 Task: Explore Marketplace tools for Continuous Integration, code quality, Project Management, Api Management.
Action: Mouse moved to (12, 38)
Screenshot: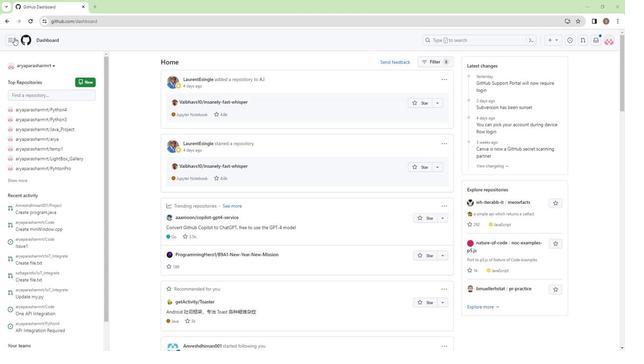 
Action: Mouse pressed left at (12, 38)
Screenshot: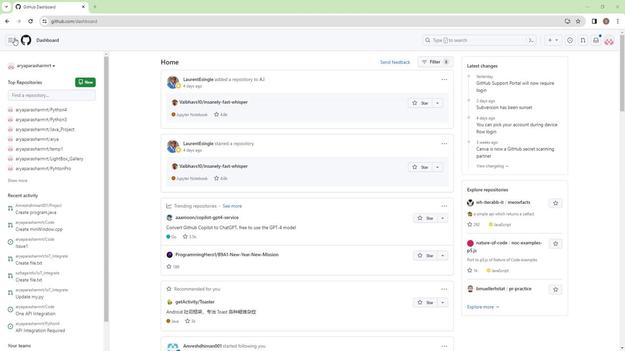 
Action: Mouse moved to (43, 137)
Screenshot: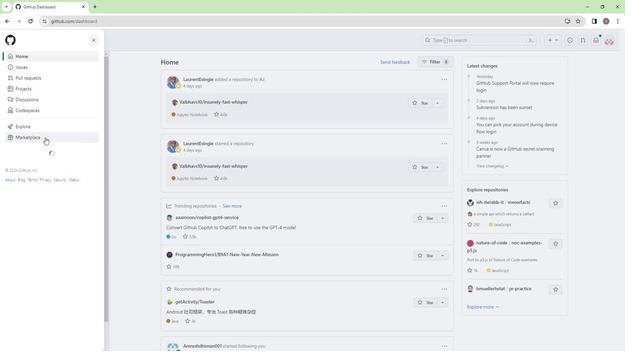 
Action: Mouse pressed left at (43, 137)
Screenshot: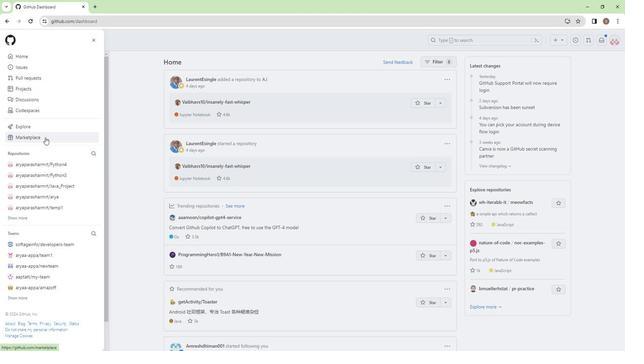 
Action: Mouse moved to (179, 187)
Screenshot: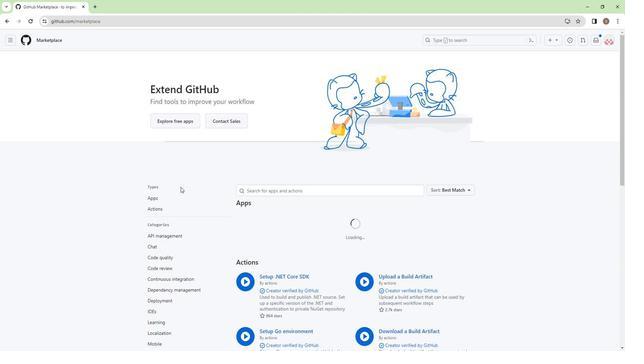 
Action: Mouse scrolled (179, 187) with delta (0, 0)
Screenshot: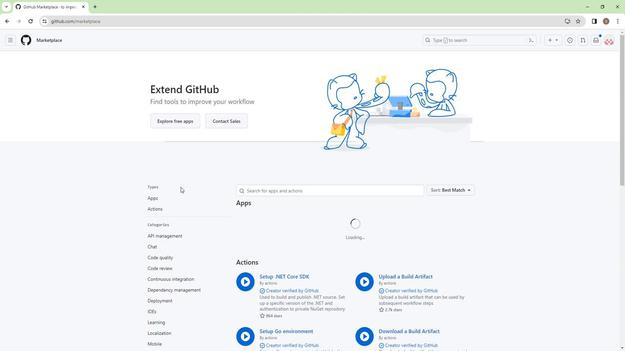 
Action: Mouse scrolled (179, 187) with delta (0, 0)
Screenshot: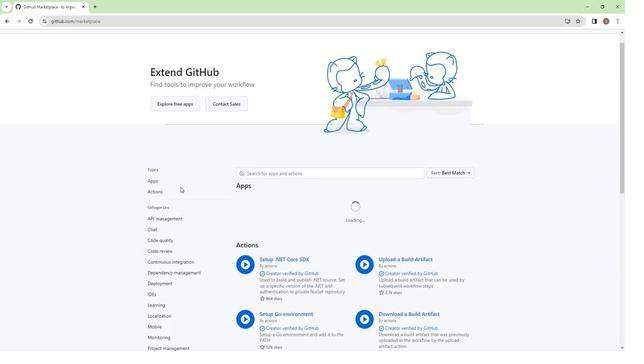 
Action: Mouse scrolled (179, 187) with delta (0, 0)
Screenshot: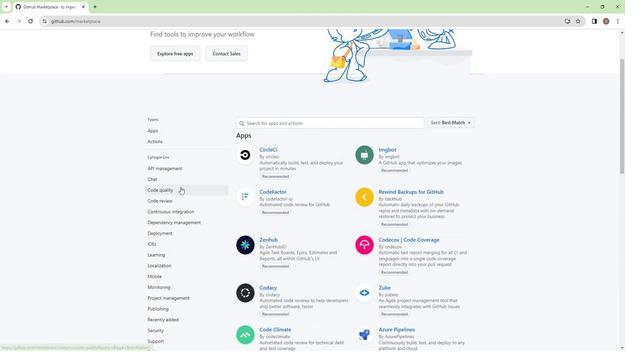 
Action: Mouse moved to (175, 159)
Screenshot: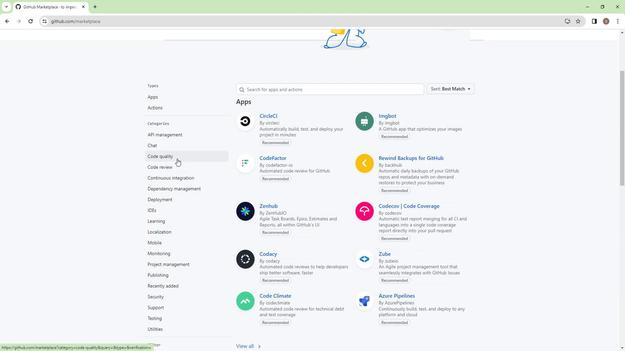 
Action: Mouse pressed left at (175, 159)
Screenshot: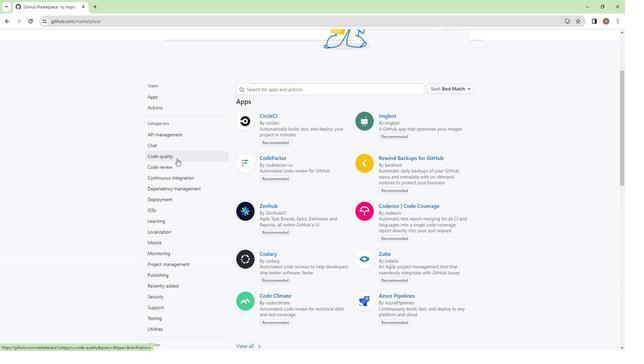 
Action: Mouse moved to (266, 149)
Screenshot: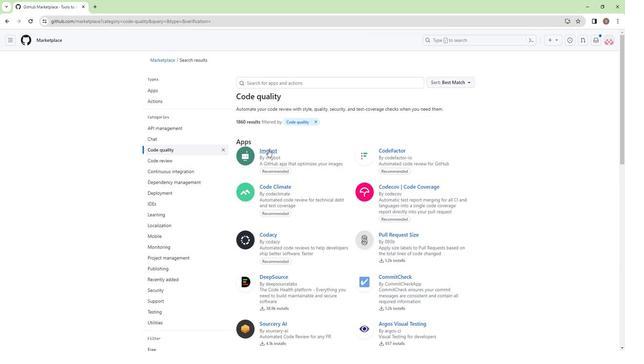 
Action: Mouse pressed left at (266, 149)
Screenshot: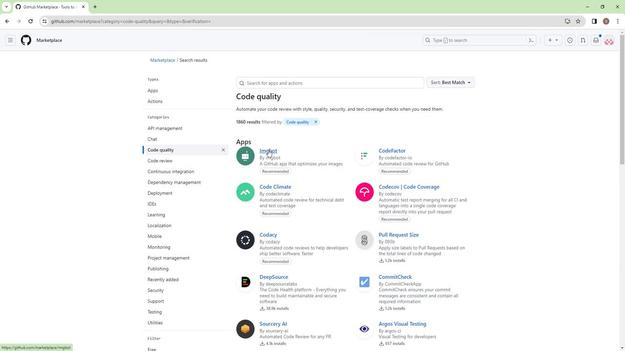 
Action: Mouse moved to (262, 207)
Screenshot: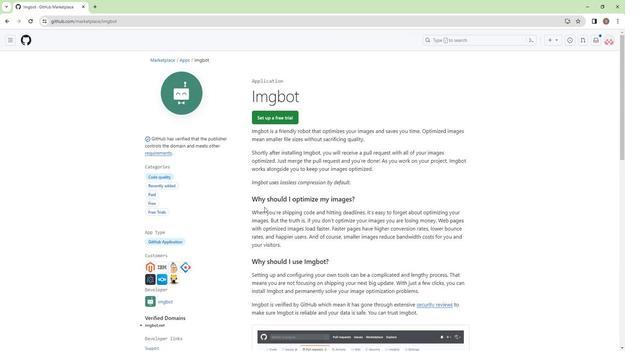 
Action: Mouse scrolled (262, 207) with delta (0, 0)
Screenshot: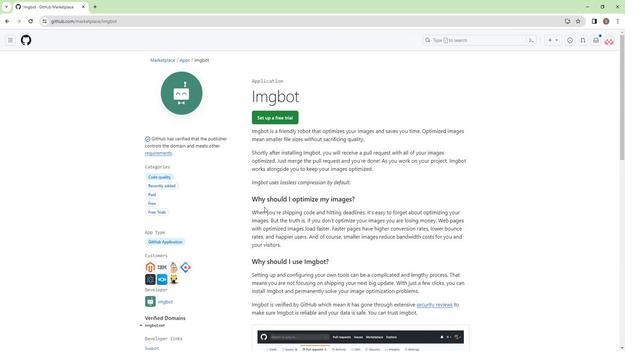 
Action: Mouse scrolled (262, 207) with delta (0, 0)
Screenshot: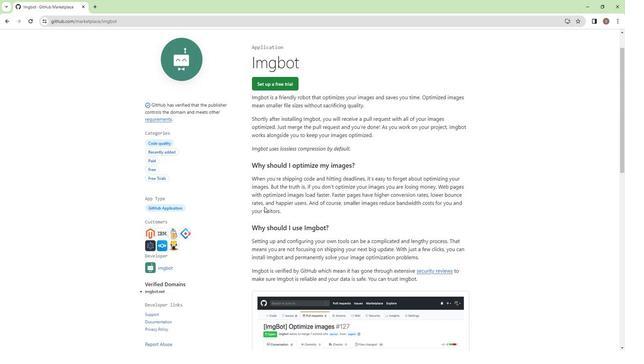 
Action: Mouse moved to (262, 207)
Screenshot: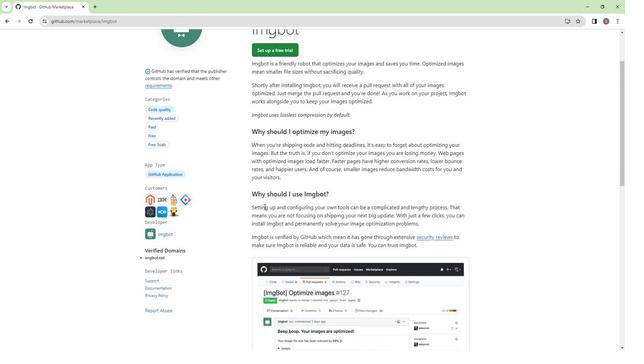 
Action: Mouse scrolled (262, 207) with delta (0, 0)
Screenshot: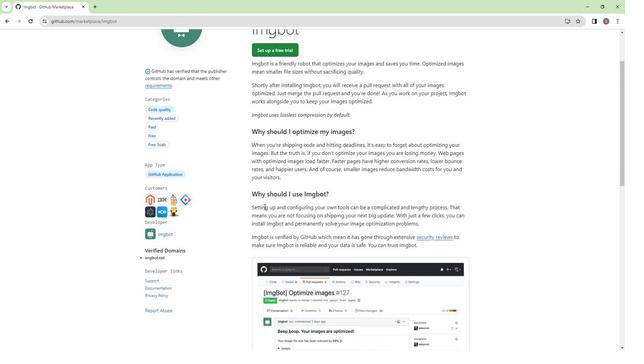 
Action: Mouse moved to (262, 207)
Screenshot: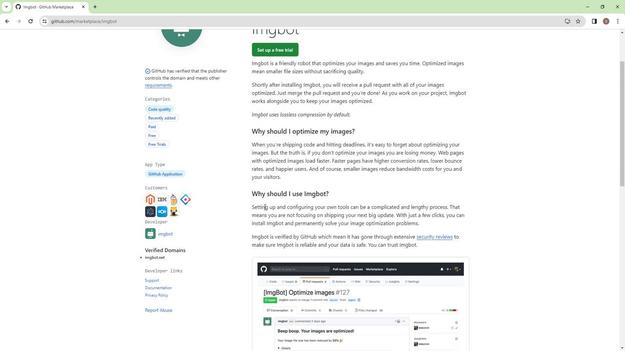 
Action: Mouse scrolled (262, 207) with delta (0, 0)
Screenshot: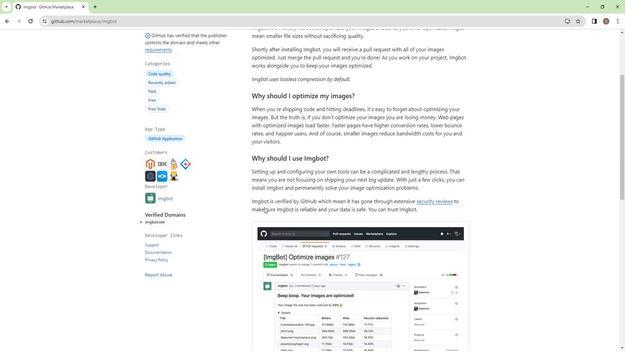 
Action: Mouse scrolled (262, 207) with delta (0, 0)
Screenshot: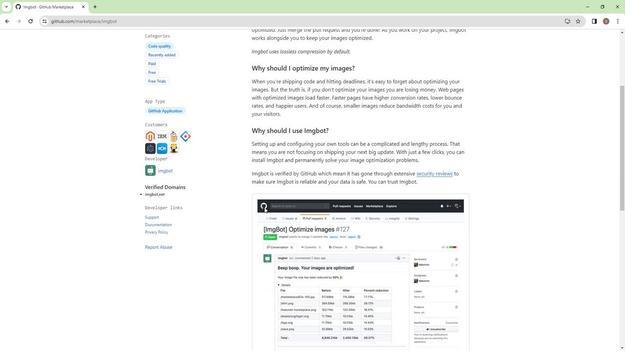 
Action: Mouse scrolled (262, 207) with delta (0, 0)
Screenshot: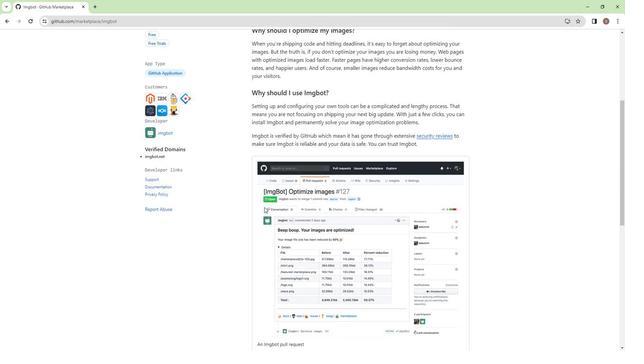 
Action: Mouse scrolled (262, 207) with delta (0, 0)
Screenshot: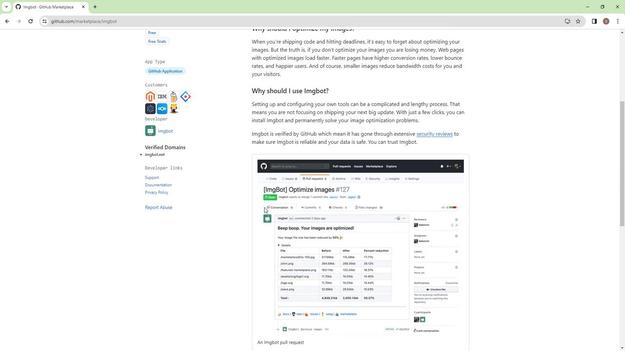 
Action: Mouse scrolled (262, 207) with delta (0, 0)
Screenshot: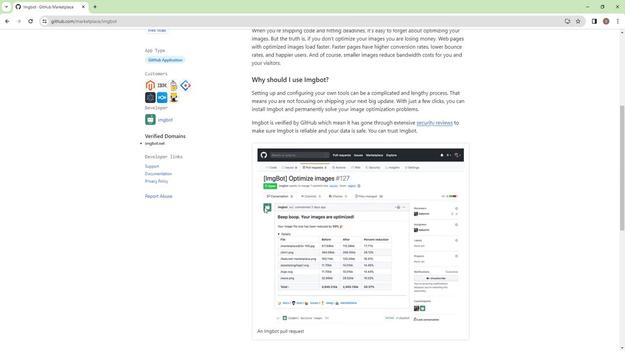 
Action: Mouse scrolled (262, 207) with delta (0, 0)
Screenshot: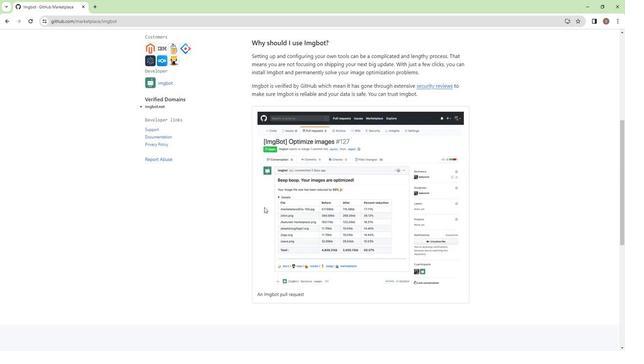 
Action: Mouse scrolled (262, 208) with delta (0, 0)
Screenshot: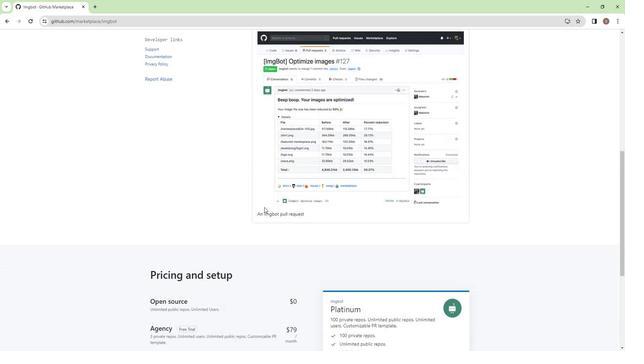 
Action: Mouse scrolled (262, 207) with delta (0, 0)
Screenshot: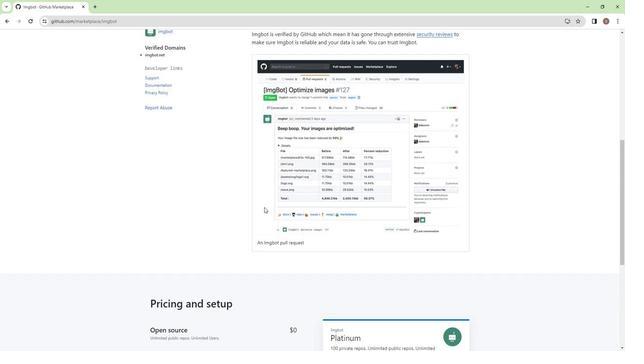 
Action: Mouse scrolled (262, 207) with delta (0, 0)
Screenshot: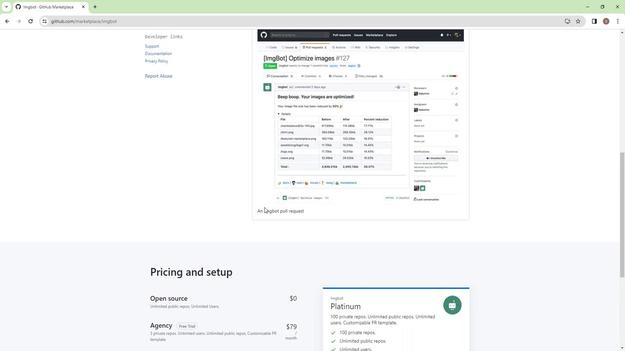 
Action: Mouse scrolled (262, 207) with delta (0, 0)
Screenshot: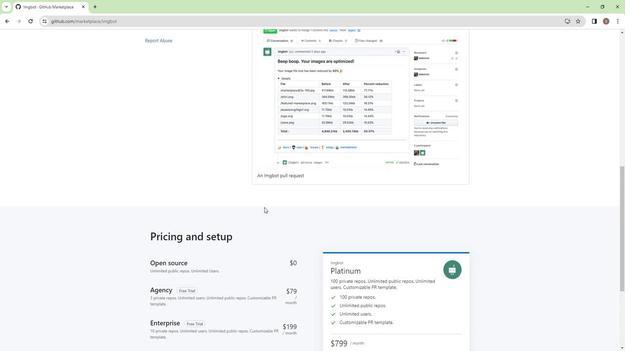 
Action: Mouse scrolled (262, 207) with delta (0, 0)
Screenshot: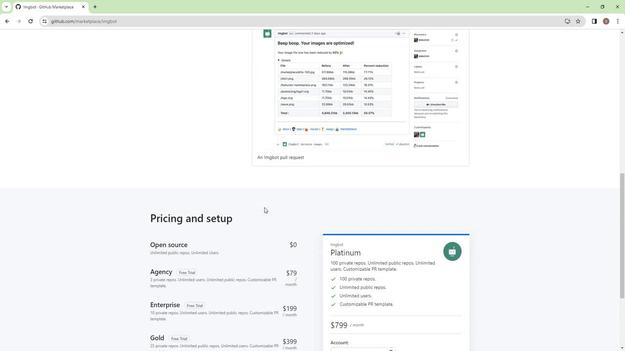 
Action: Mouse scrolled (262, 207) with delta (0, 0)
Screenshot: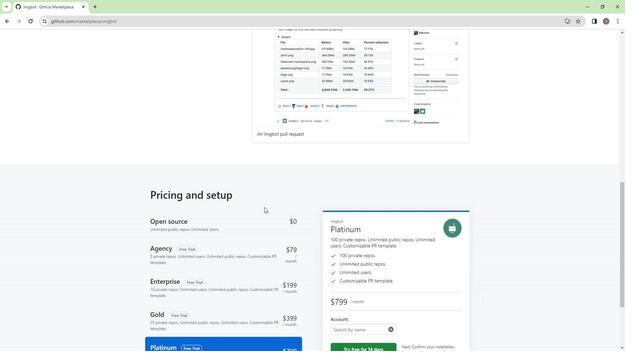 
Action: Mouse scrolled (262, 207) with delta (0, 0)
Screenshot: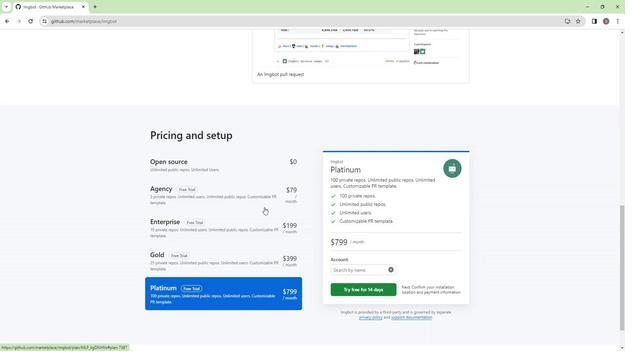 
Action: Mouse scrolled (262, 207) with delta (0, 0)
Screenshot: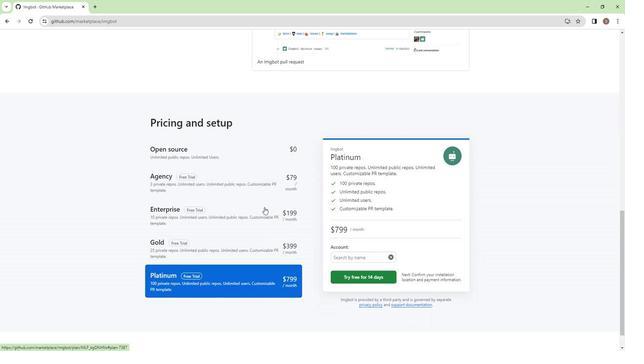 
Action: Mouse scrolled (262, 207) with delta (0, 0)
Screenshot: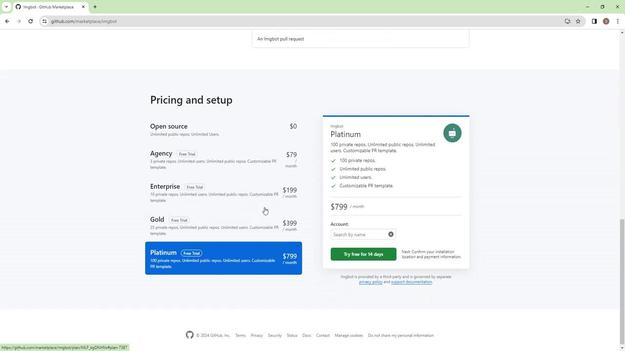 
Action: Mouse moved to (324, 186)
Screenshot: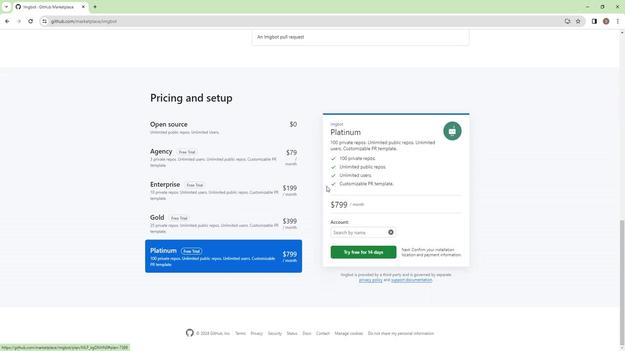
Action: Mouse scrolled (324, 186) with delta (0, 0)
Screenshot: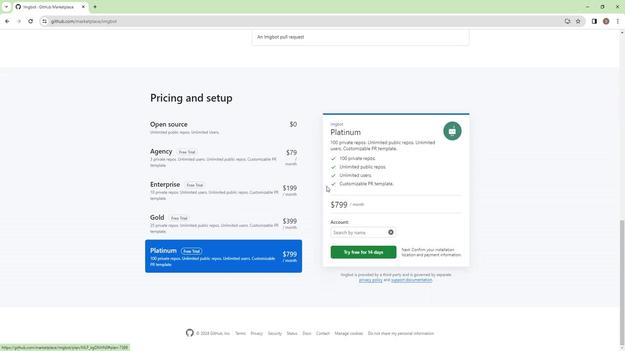 
Action: Mouse scrolled (324, 186) with delta (0, 0)
Screenshot: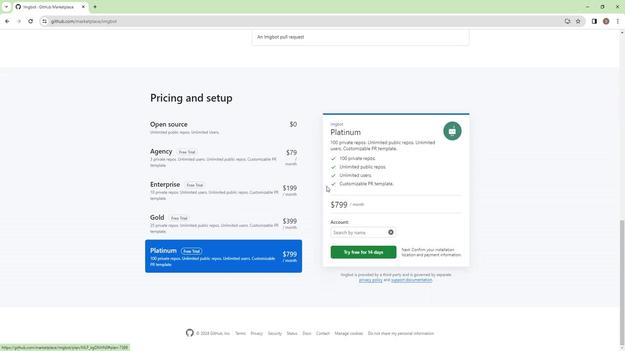 
Action: Mouse scrolled (324, 186) with delta (0, 0)
Screenshot: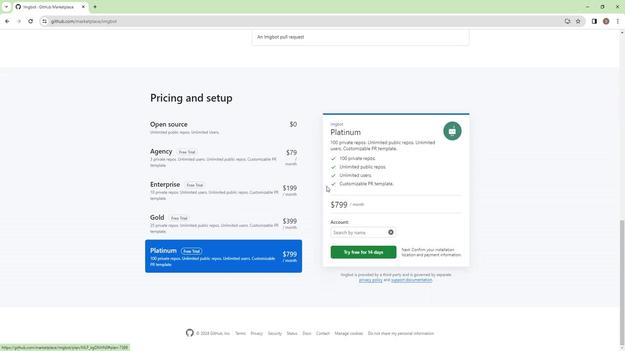 
Action: Mouse scrolled (324, 186) with delta (0, 0)
Screenshot: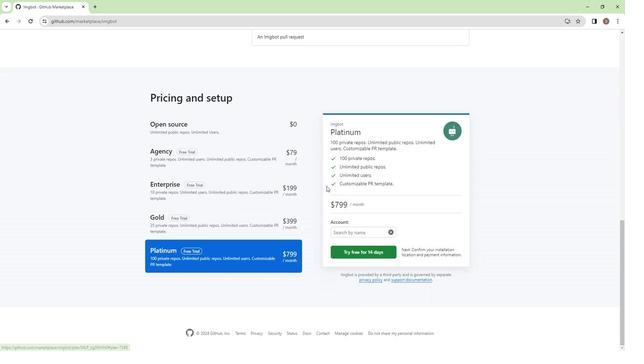 
Action: Mouse moved to (301, 192)
Screenshot: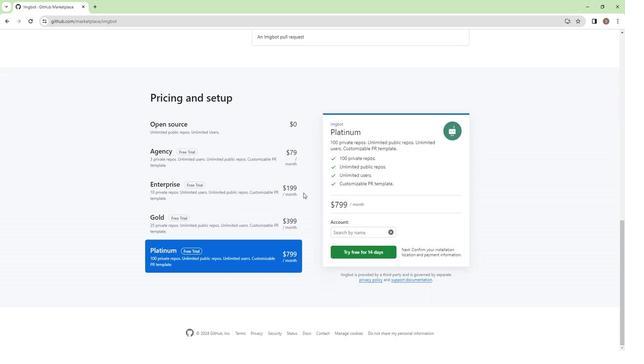 
Action: Mouse scrolled (301, 193) with delta (0, 0)
Screenshot: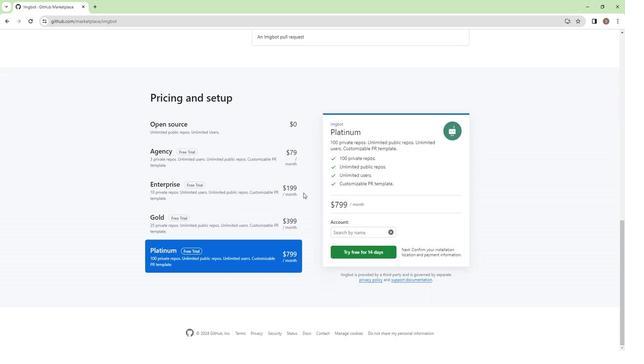 
Action: Mouse scrolled (301, 193) with delta (0, 0)
Screenshot: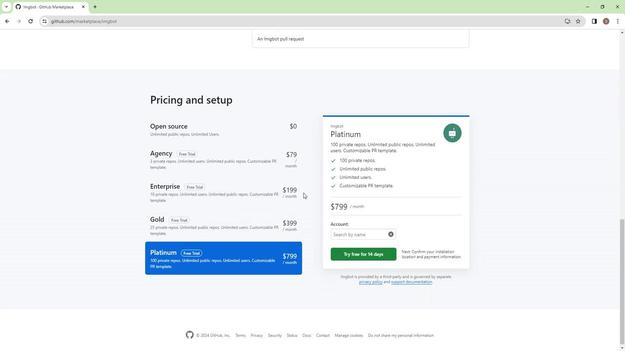 
Action: Mouse scrolled (301, 193) with delta (0, 0)
Screenshot: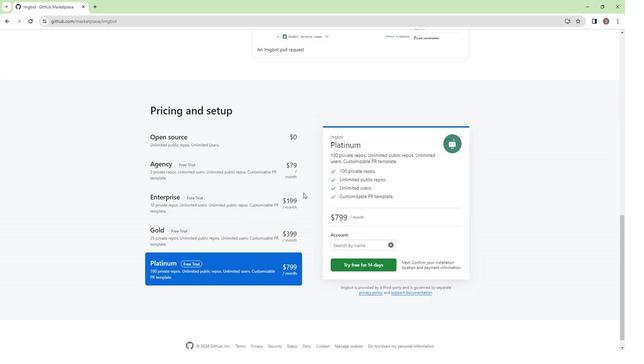 
Action: Mouse scrolled (301, 193) with delta (0, 0)
Screenshot: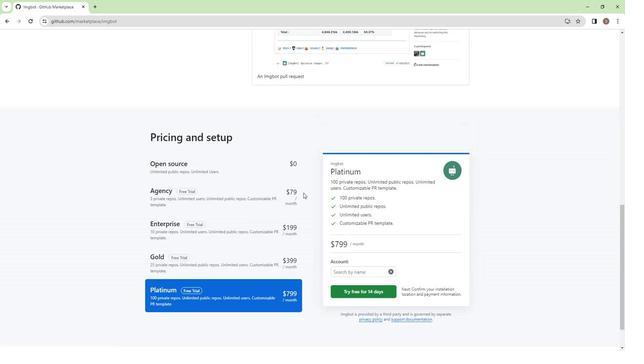 
Action: Mouse scrolled (301, 193) with delta (0, 0)
Screenshot: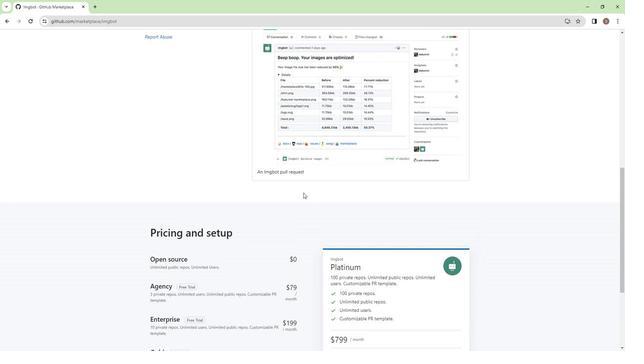 
Action: Mouse scrolled (301, 193) with delta (0, 0)
Screenshot: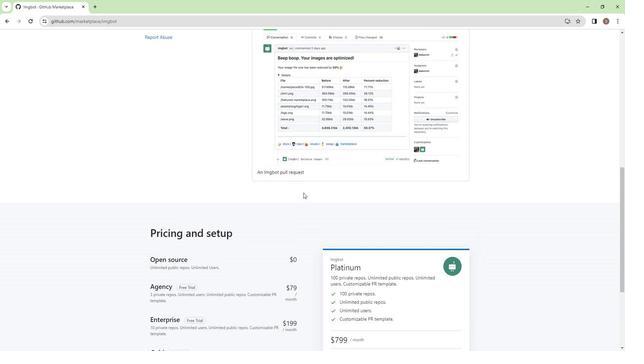 
Action: Mouse scrolled (301, 193) with delta (0, 0)
Screenshot: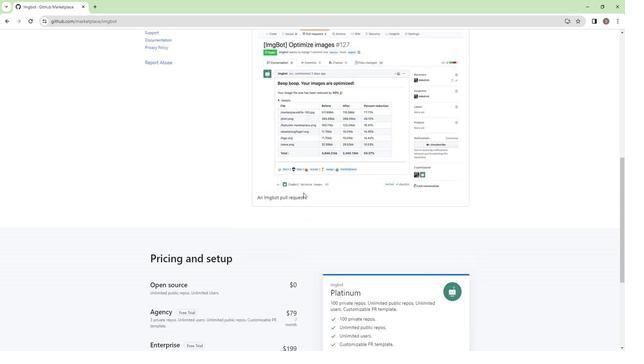 
Action: Mouse moved to (301, 192)
Screenshot: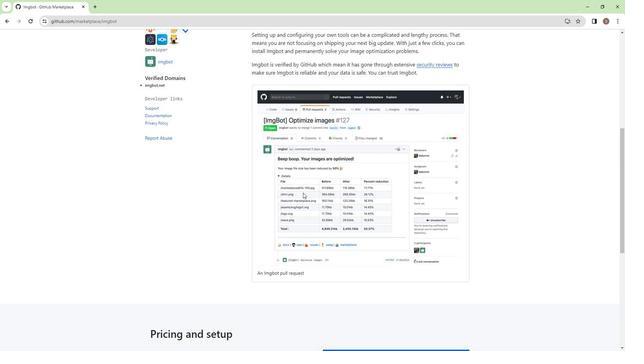 
Action: Mouse scrolled (301, 193) with delta (0, 0)
Screenshot: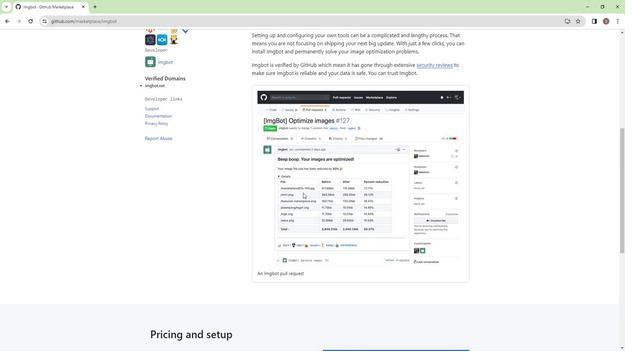 
Action: Mouse scrolled (301, 193) with delta (0, 0)
Screenshot: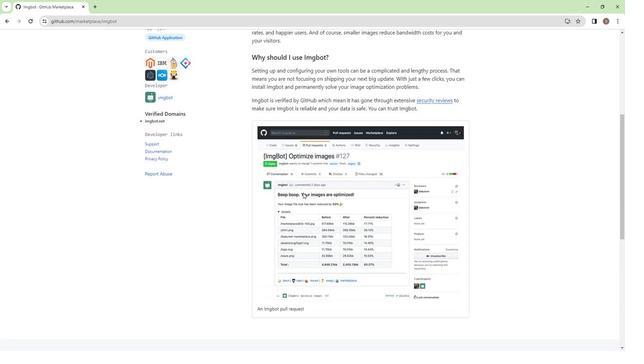
Action: Mouse scrolled (301, 193) with delta (0, 0)
Screenshot: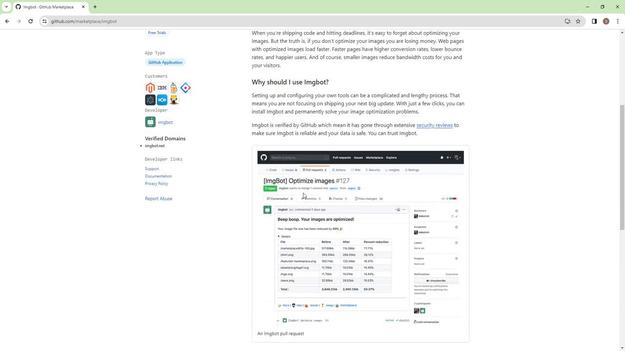 
Action: Mouse scrolled (301, 193) with delta (0, 0)
Screenshot: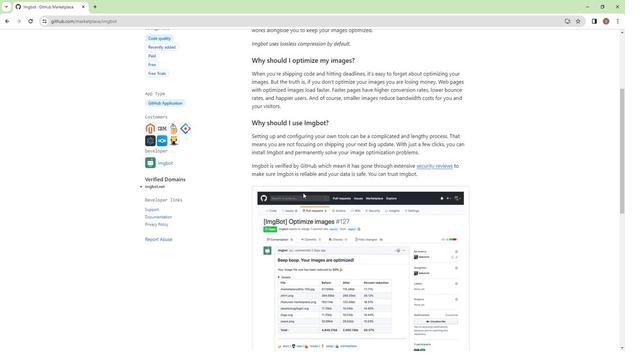 
Action: Mouse scrolled (301, 193) with delta (0, 0)
Screenshot: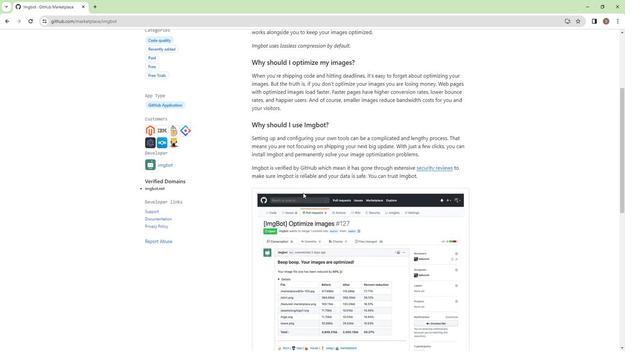 
Action: Mouse scrolled (301, 193) with delta (0, 0)
Screenshot: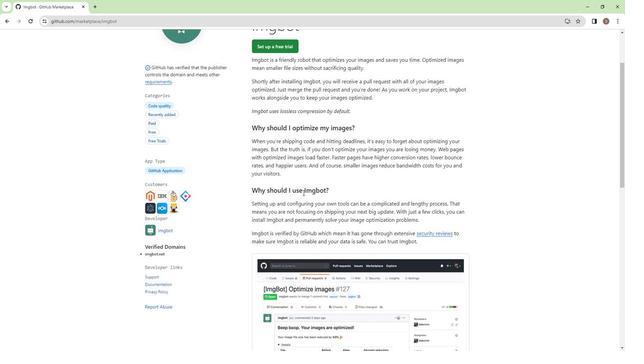
Action: Mouse scrolled (301, 193) with delta (0, 0)
Screenshot: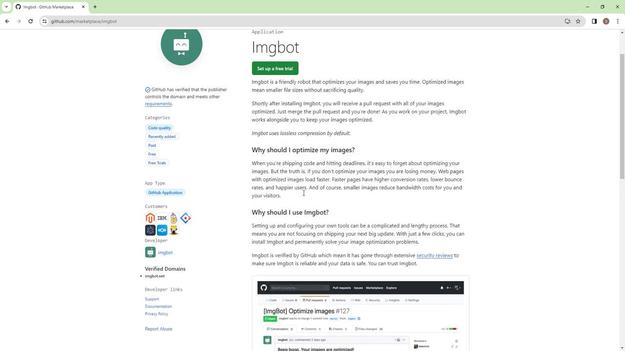 
Action: Mouse scrolled (301, 193) with delta (0, 0)
Screenshot: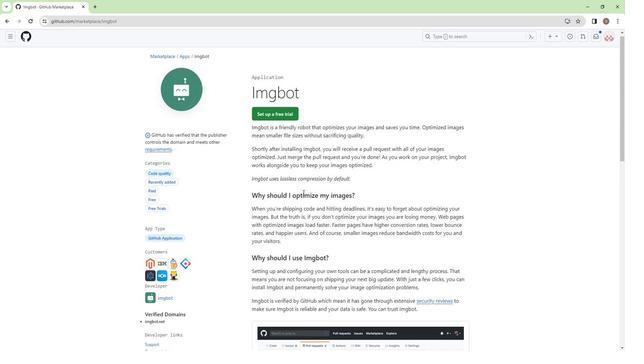 
Action: Mouse scrolled (301, 193) with delta (0, 0)
Screenshot: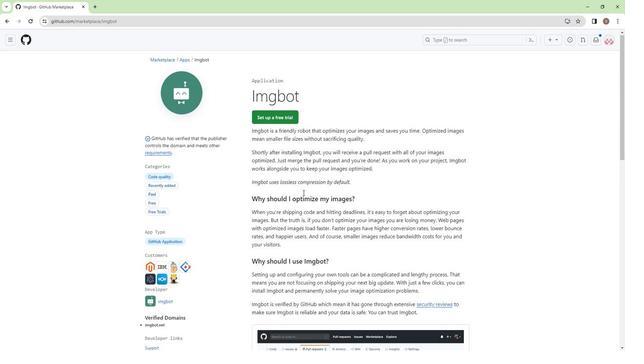 
Action: Mouse scrolled (301, 193) with delta (0, 0)
Screenshot: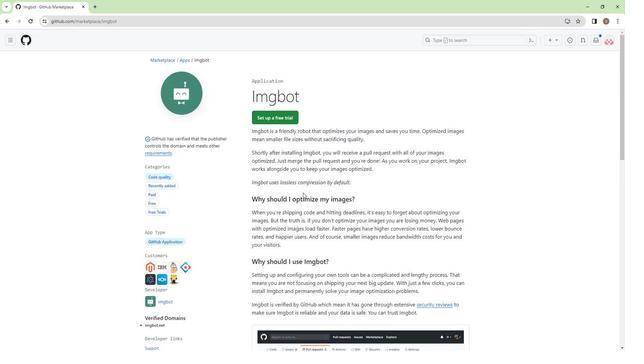 
Action: Mouse scrolled (301, 193) with delta (0, 0)
Screenshot: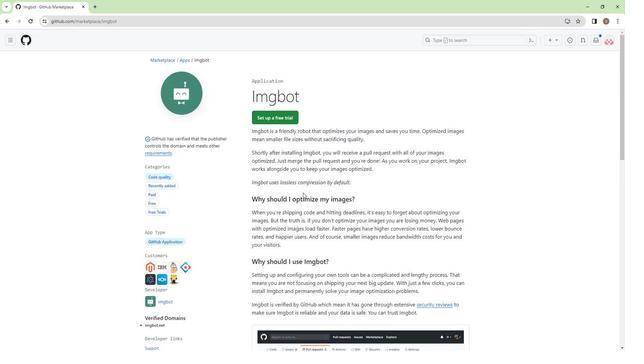 
Action: Mouse moved to (167, 233)
Screenshot: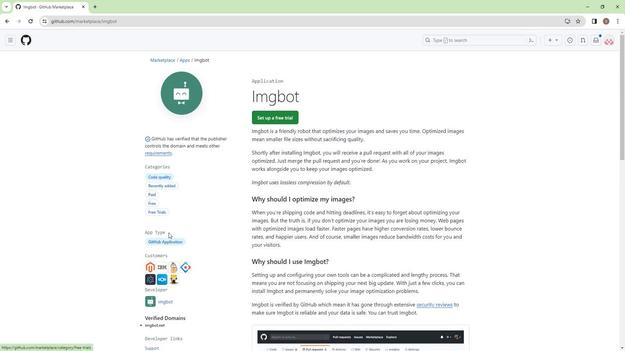 
Action: Mouse scrolled (167, 232) with delta (0, 0)
Screenshot: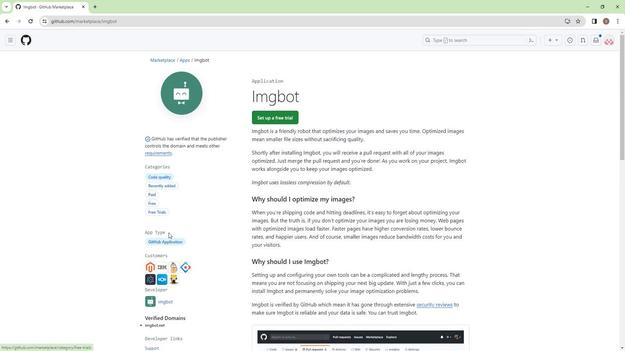 
Action: Mouse scrolled (167, 232) with delta (0, 0)
Screenshot: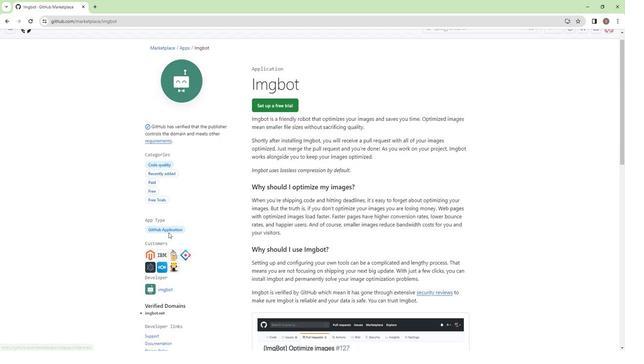 
Action: Mouse moved to (191, 246)
Screenshot: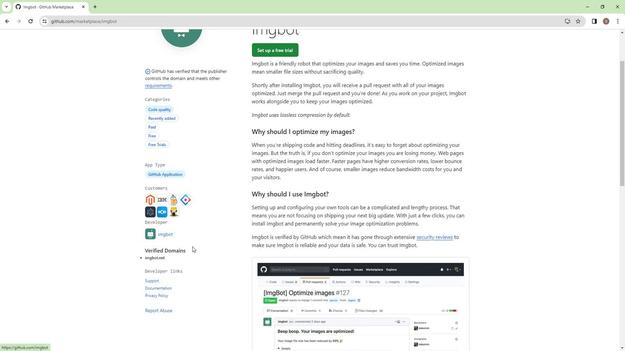 
Action: Mouse scrolled (191, 246) with delta (0, 0)
Screenshot: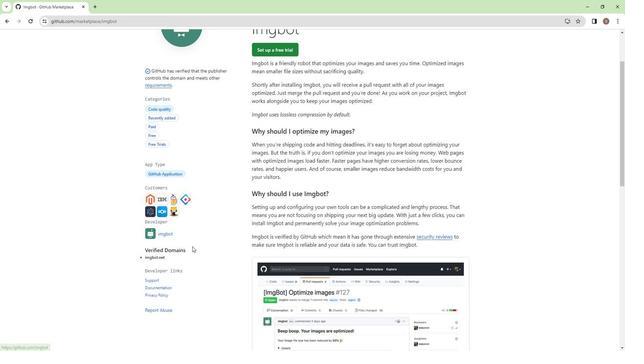 
Action: Mouse moved to (199, 256)
Screenshot: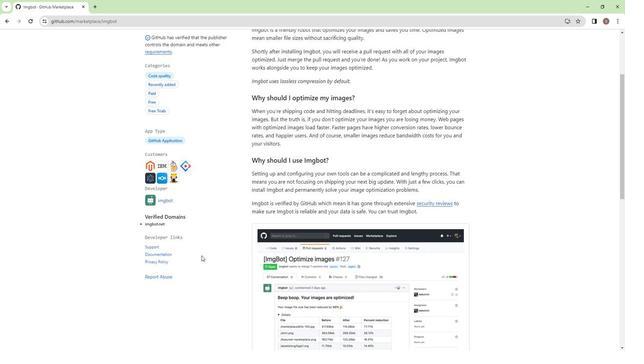 
Action: Mouse scrolled (199, 256) with delta (0, 0)
Screenshot: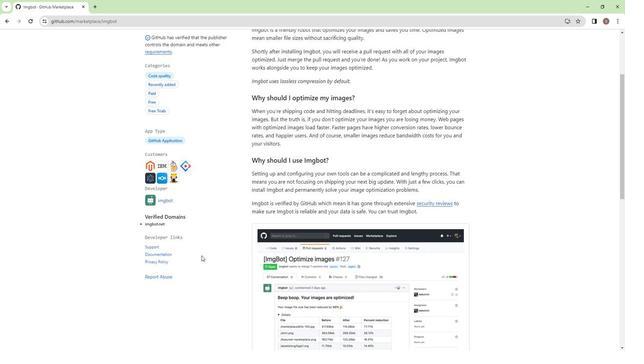 
Action: Mouse moved to (199, 255)
Screenshot: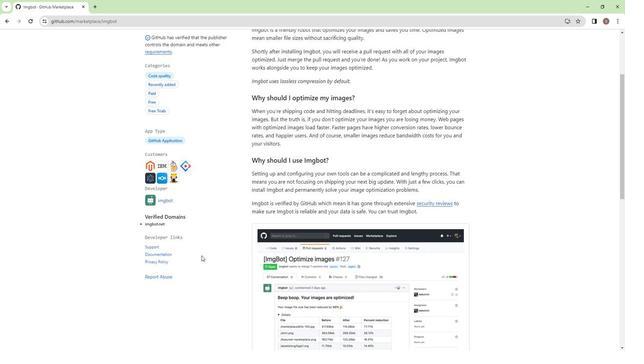 
Action: Mouse scrolled (199, 256) with delta (0, 0)
Screenshot: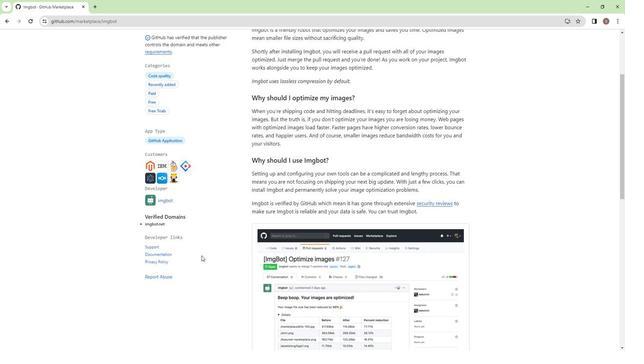 
Action: Mouse moved to (199, 255)
Screenshot: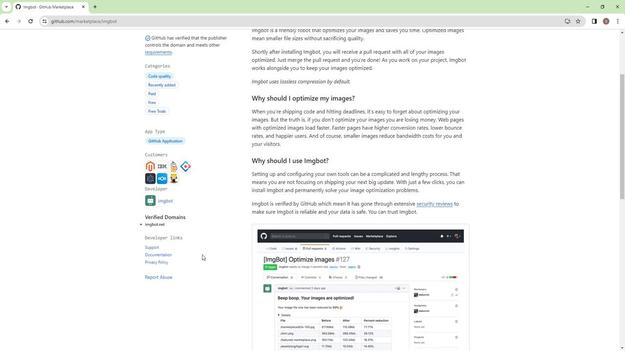 
Action: Mouse scrolled (199, 255) with delta (0, 0)
Screenshot: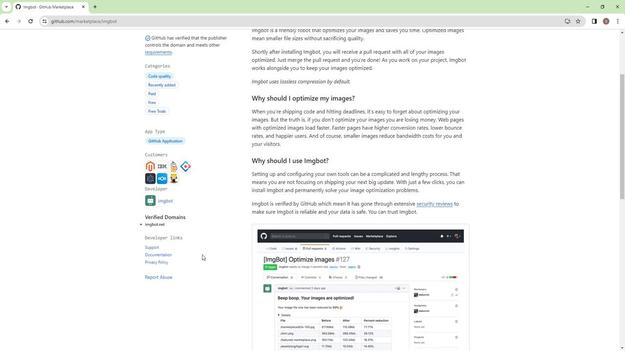 
Action: Mouse moved to (200, 255)
Screenshot: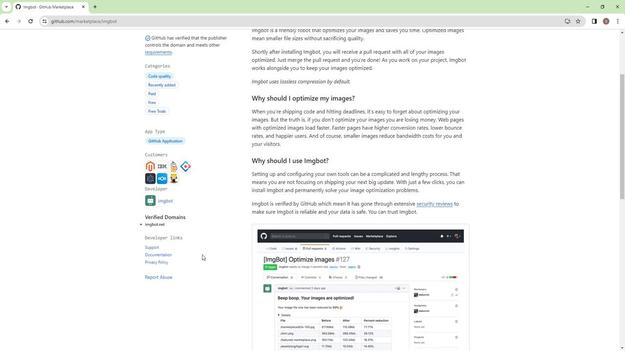 
Action: Mouse scrolled (200, 255) with delta (0, 0)
Screenshot: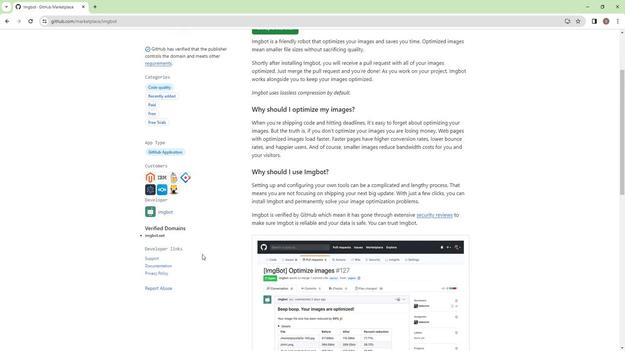 
Action: Mouse moved to (200, 254)
Screenshot: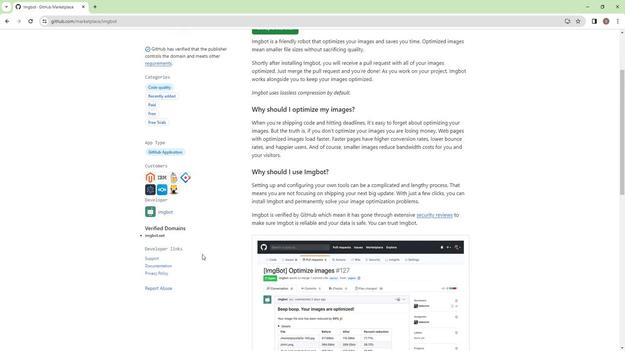 
Action: Mouse scrolled (200, 255) with delta (0, 0)
Screenshot: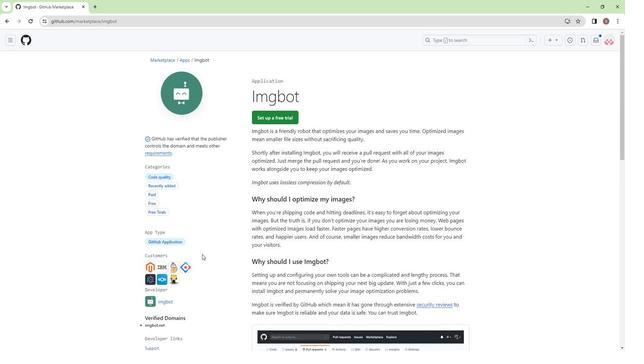 
Action: Mouse scrolled (200, 255) with delta (0, 0)
Screenshot: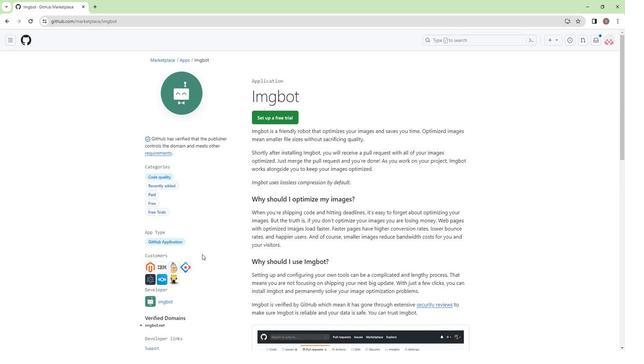 
Action: Mouse scrolled (200, 255) with delta (0, 0)
Screenshot: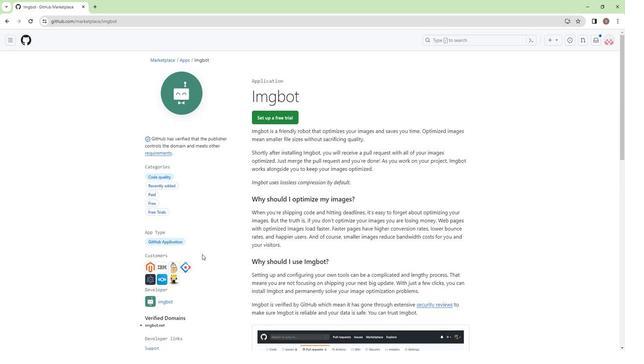 
Action: Mouse scrolled (200, 255) with delta (0, 0)
Screenshot: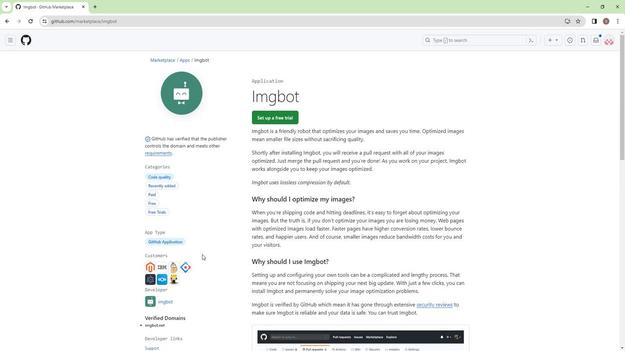 
Action: Mouse moved to (4, 23)
Screenshot: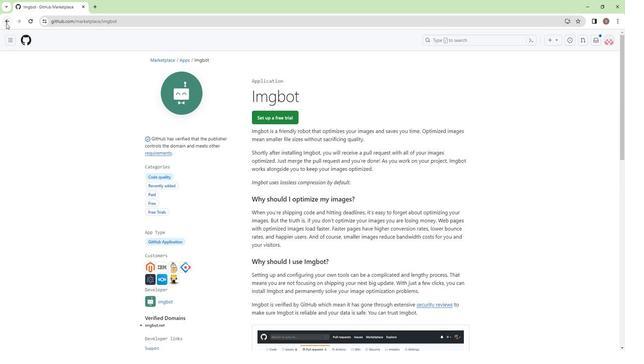 
Action: Mouse pressed left at (4, 23)
Screenshot: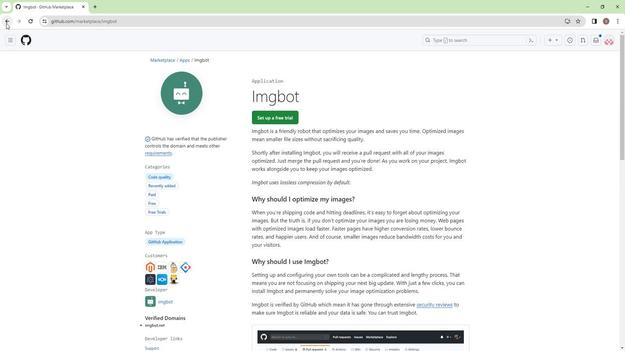
Action: Mouse moved to (258, 225)
Screenshot: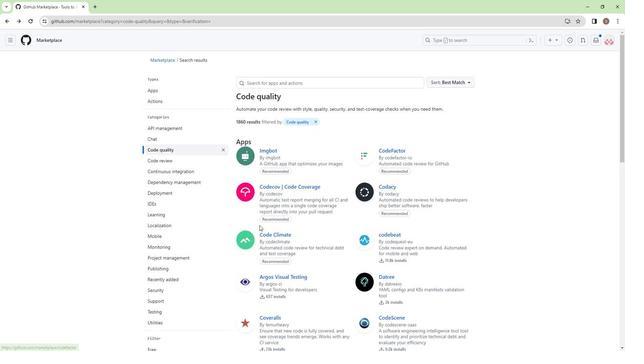 
Action: Mouse scrolled (258, 225) with delta (0, 0)
Screenshot: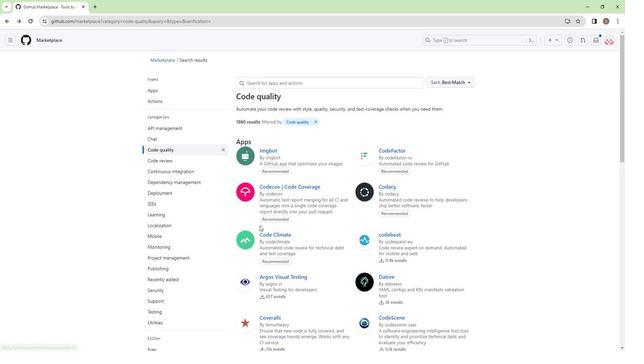 
Action: Mouse moved to (291, 152)
Screenshot: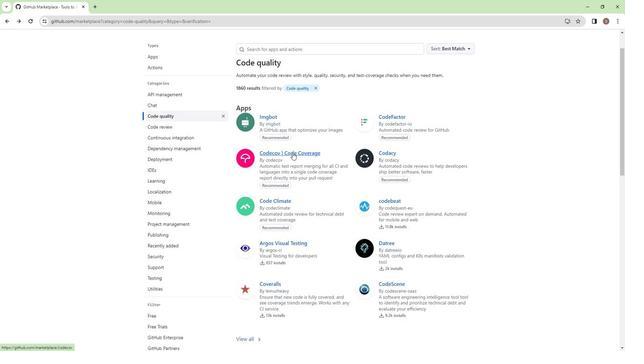 
Action: Mouse pressed left at (291, 152)
Screenshot: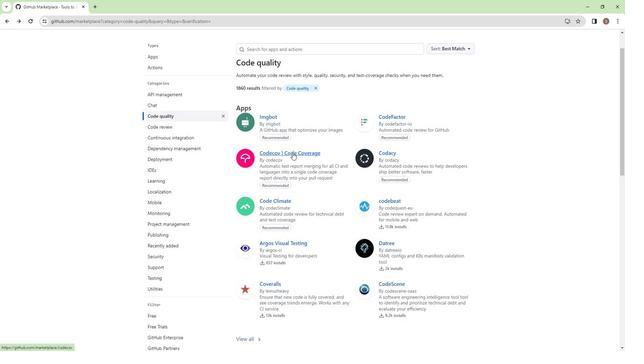 
Action: Mouse moved to (273, 181)
Screenshot: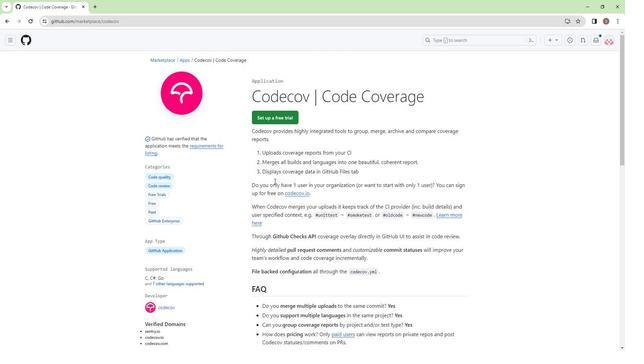 
Action: Mouse scrolled (273, 181) with delta (0, 0)
Screenshot: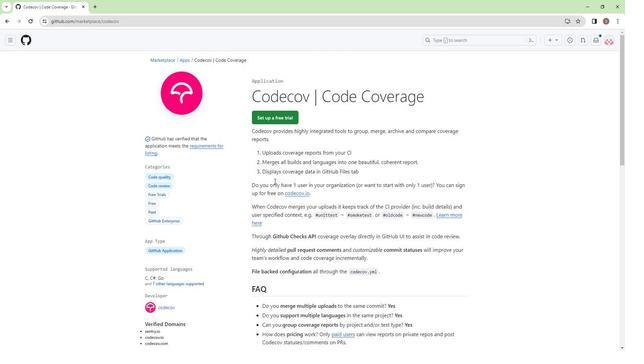 
Action: Mouse moved to (300, 212)
Screenshot: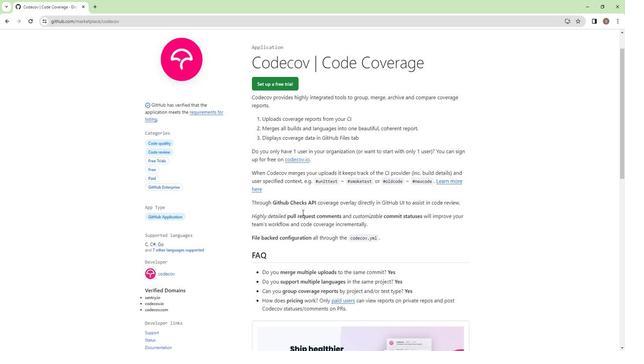 
Action: Mouse scrolled (300, 212) with delta (0, 0)
Screenshot: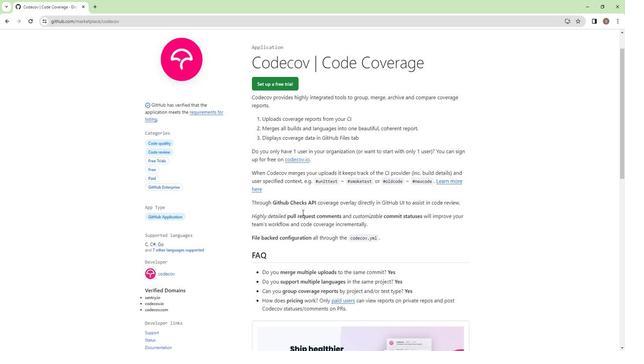 
Action: Mouse moved to (277, 195)
Screenshot: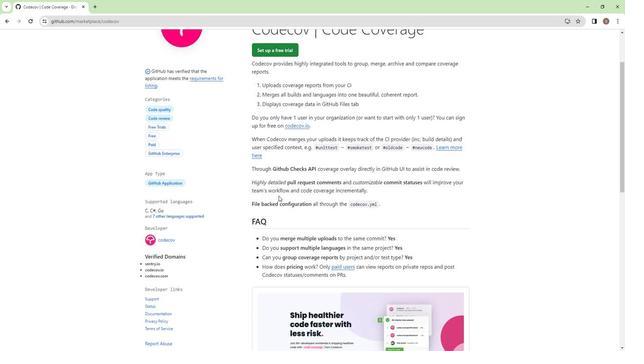 
Action: Mouse scrolled (277, 195) with delta (0, 0)
Screenshot: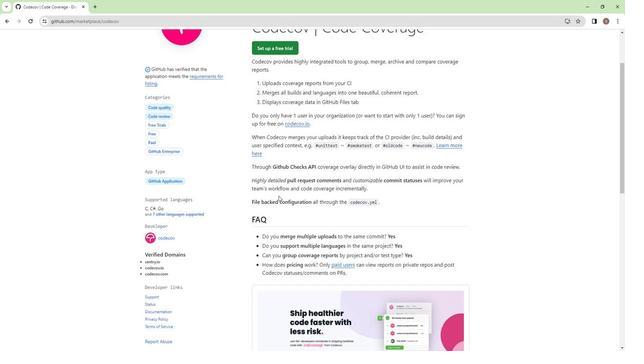 
Action: Mouse scrolled (277, 195) with delta (0, 0)
Screenshot: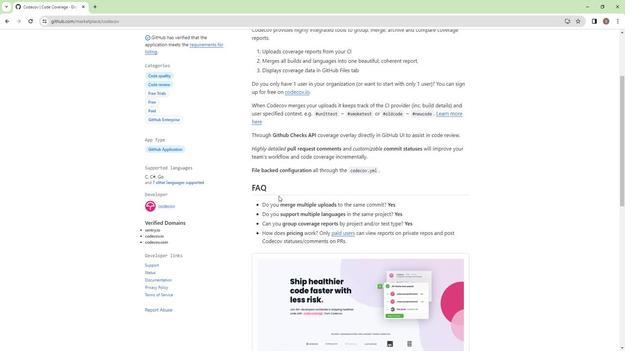
Action: Mouse moved to (375, 212)
Screenshot: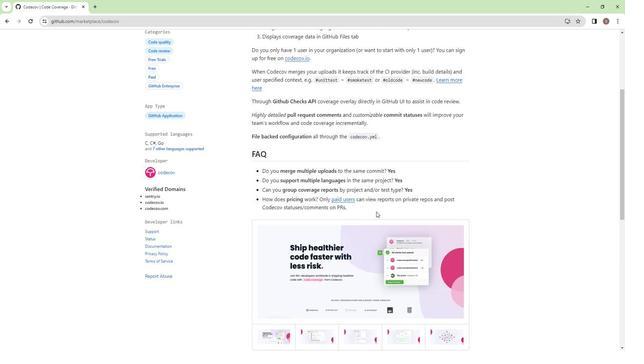 
Action: Mouse scrolled (375, 211) with delta (0, 0)
Screenshot: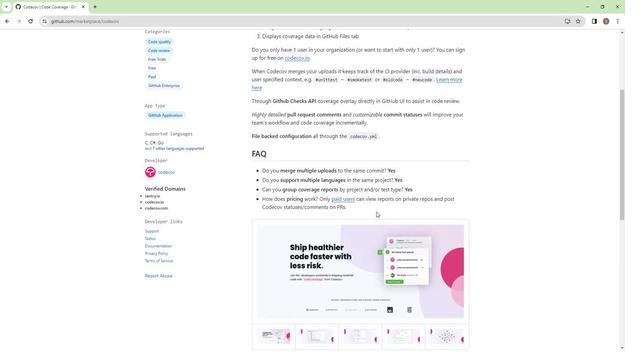 
Action: Mouse moved to (277, 223)
Screenshot: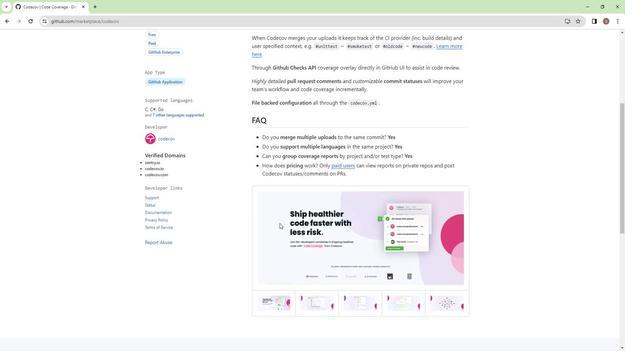 
Action: Mouse scrolled (277, 223) with delta (0, 0)
Screenshot: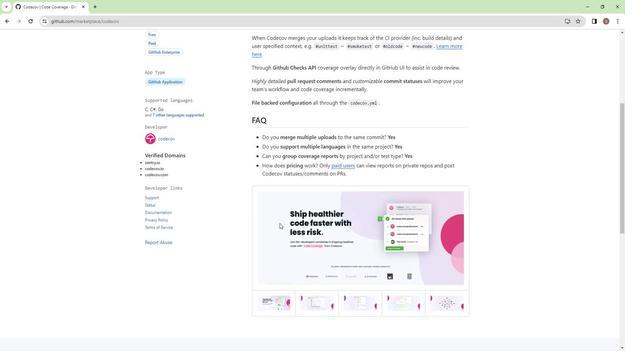 
Action: Mouse scrolled (277, 223) with delta (0, 0)
Screenshot: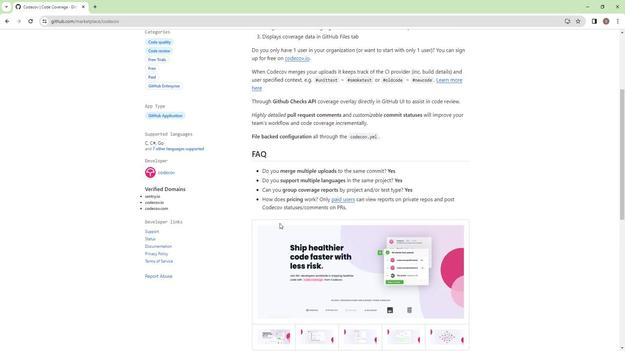 
Action: Mouse scrolled (277, 223) with delta (0, 0)
Screenshot: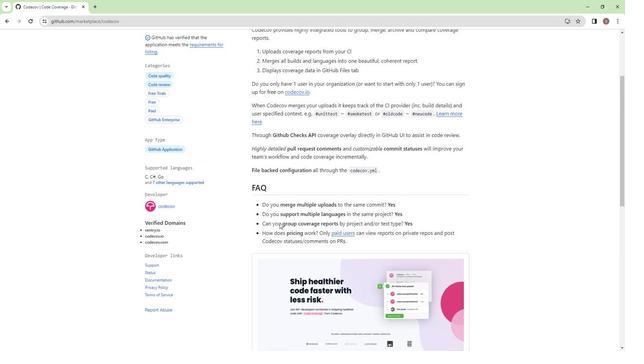 
Action: Mouse scrolled (277, 223) with delta (0, 0)
Screenshot: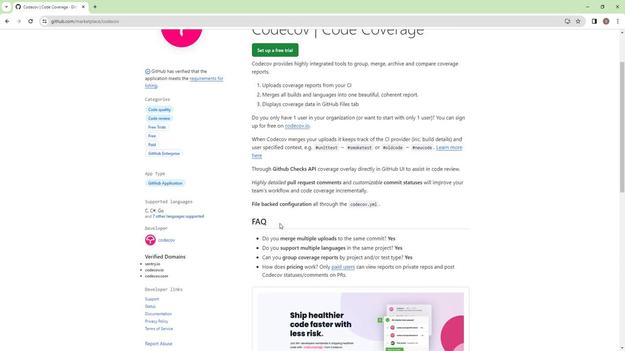 
Action: Mouse scrolled (277, 223) with delta (0, 0)
Screenshot: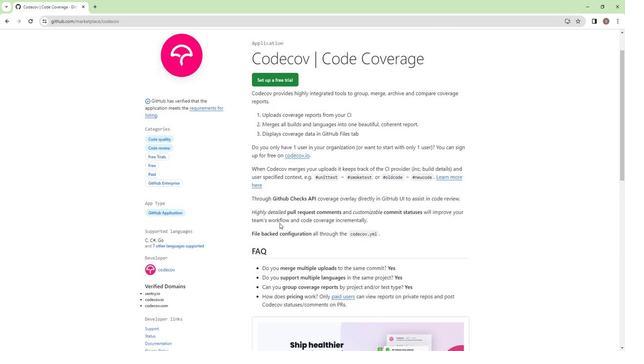 
Action: Mouse scrolled (277, 223) with delta (0, 0)
Screenshot: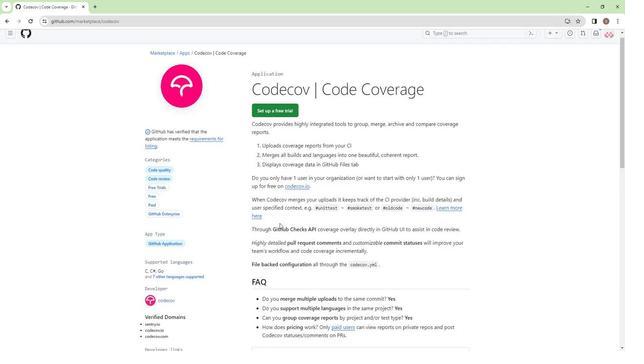 
Action: Mouse scrolled (277, 223) with delta (0, 0)
Screenshot: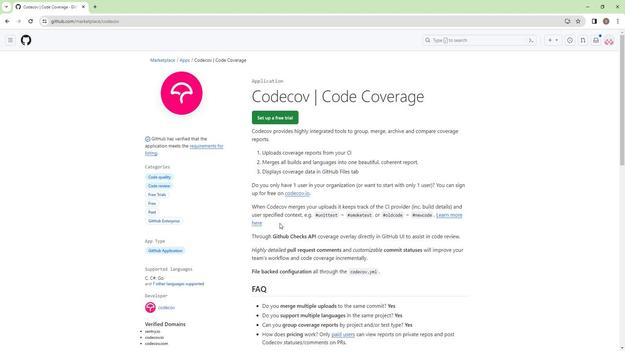 
Action: Mouse scrolled (277, 223) with delta (0, 0)
Screenshot: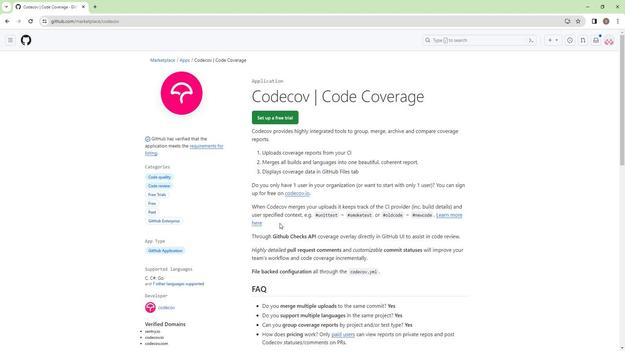 
Action: Mouse scrolled (277, 223) with delta (0, 0)
Screenshot: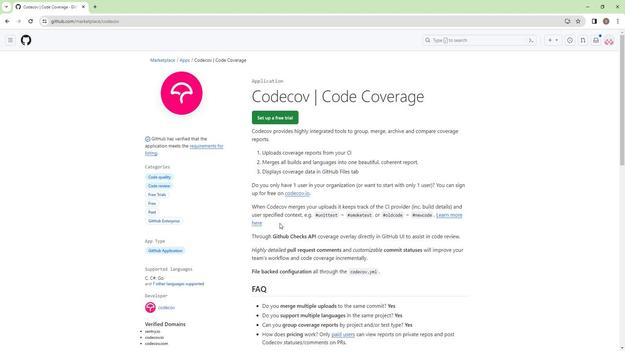 
Action: Mouse scrolled (277, 223) with delta (0, 0)
Screenshot: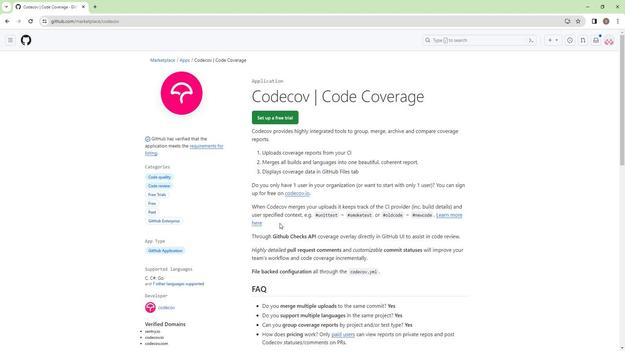 
Action: Mouse scrolled (277, 223) with delta (0, 0)
Screenshot: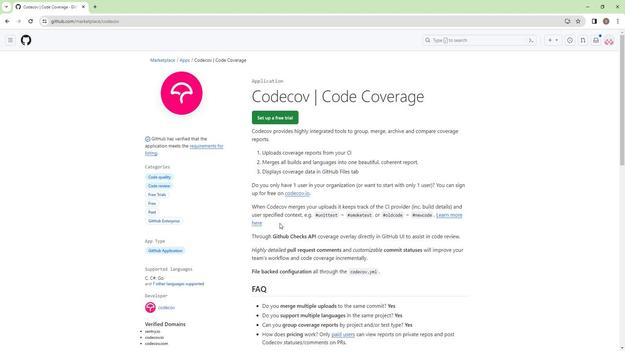 
Action: Mouse scrolled (277, 223) with delta (0, 0)
Screenshot: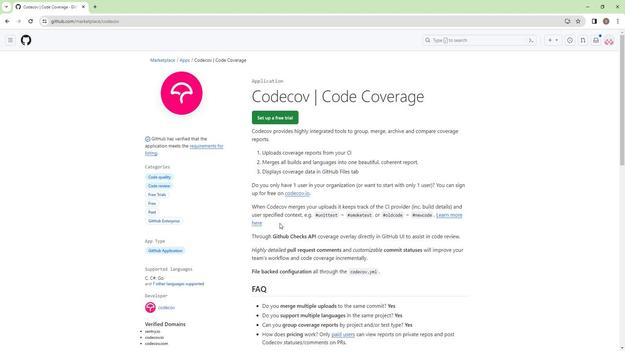 
Action: Mouse moved to (177, 61)
Screenshot: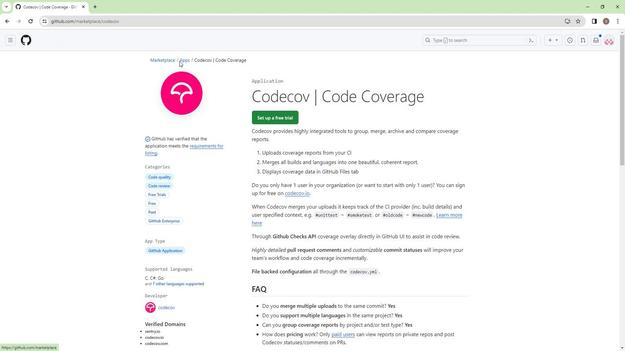 
Action: Mouse pressed left at (177, 61)
Screenshot: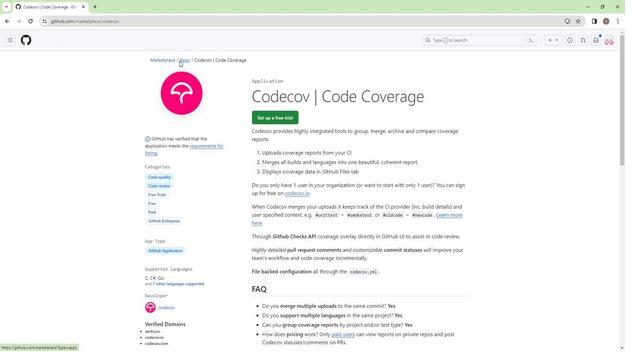 
Action: Mouse moved to (166, 63)
Screenshot: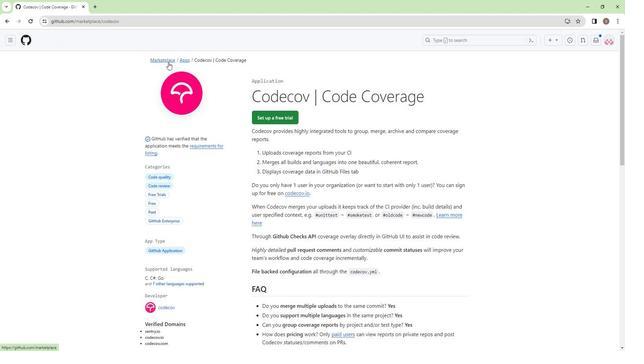 
Action: Mouse pressed left at (166, 63)
Screenshot: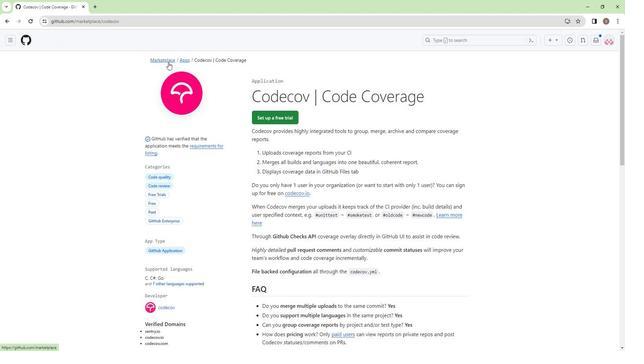 
Action: Mouse moved to (247, 187)
Screenshot: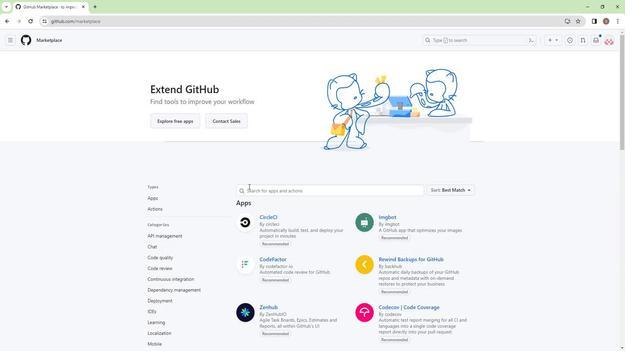 
Action: Mouse scrolled (247, 186) with delta (0, 0)
Screenshot: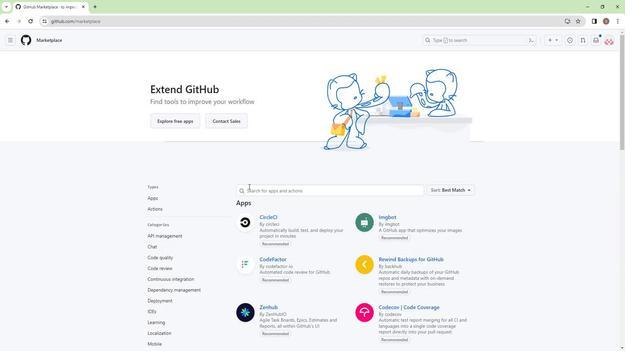 
Action: Mouse moved to (247, 187)
Screenshot: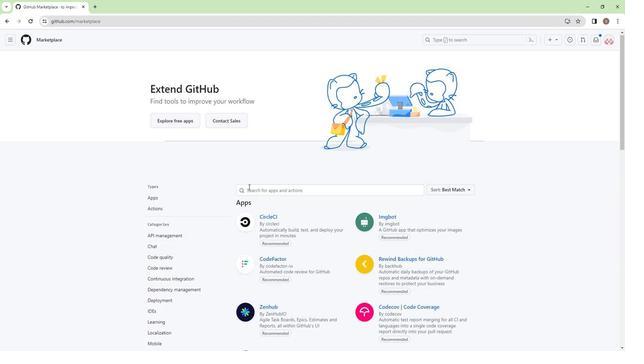 
Action: Mouse scrolled (247, 187) with delta (0, 0)
Screenshot: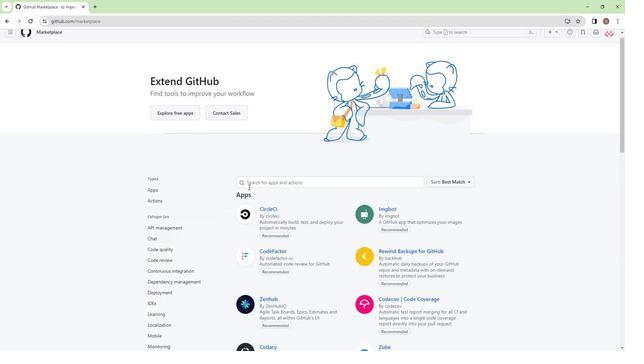
Action: Mouse scrolled (247, 187) with delta (0, 0)
Screenshot: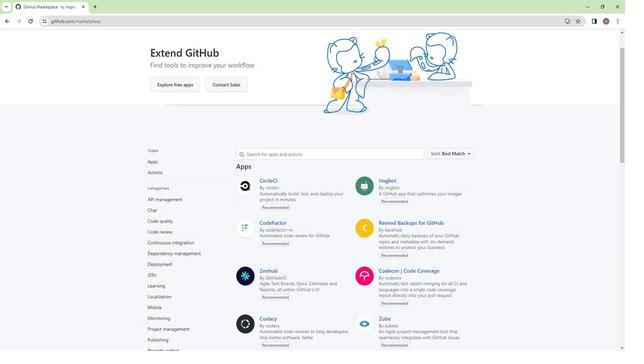 
Action: Mouse moved to (177, 158)
Screenshot: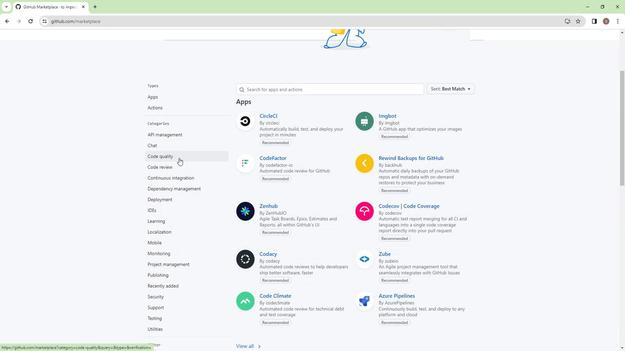 
Action: Mouse pressed left at (177, 158)
Screenshot: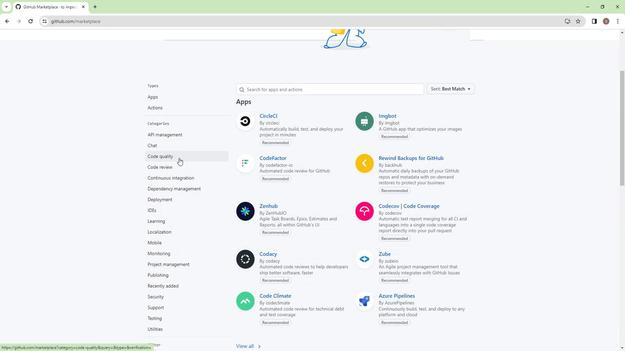 
Action: Mouse moved to (304, 218)
Screenshot: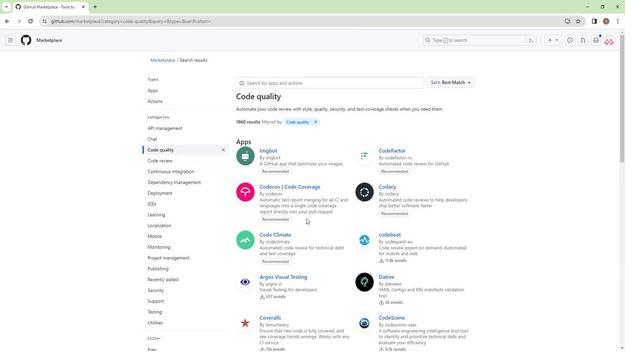 
Action: Mouse scrolled (304, 218) with delta (0, 0)
Screenshot: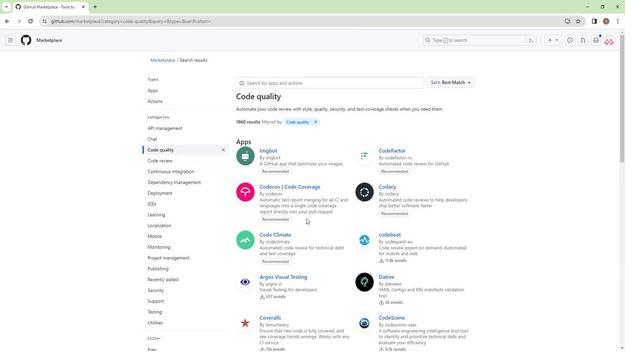 
Action: Mouse moved to (398, 117)
Screenshot: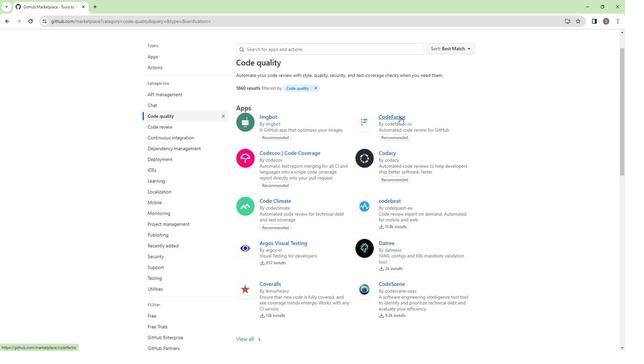 
Action: Mouse pressed left at (398, 117)
Screenshot: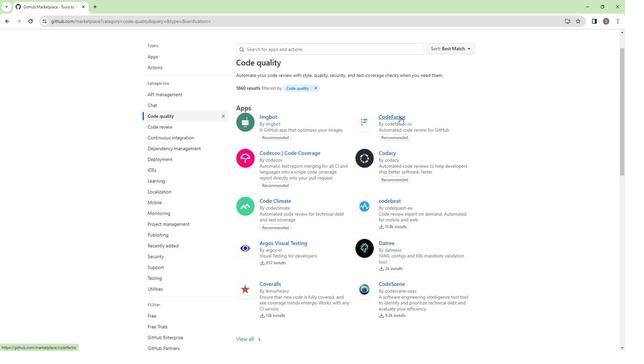 
Action: Mouse moved to (269, 216)
Screenshot: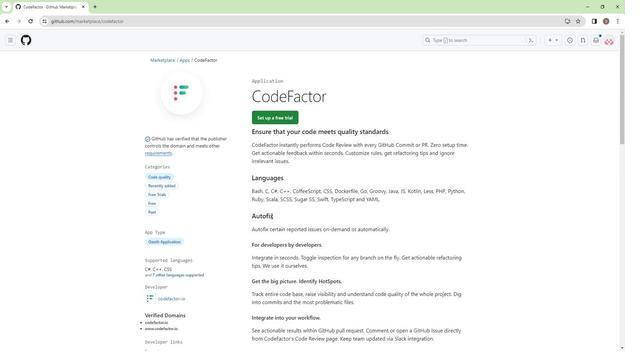 
Action: Mouse scrolled (269, 215) with delta (0, 0)
Screenshot: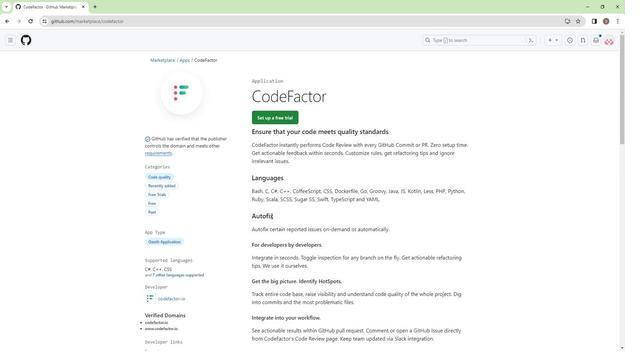 
Action: Mouse scrolled (269, 215) with delta (0, 0)
Screenshot: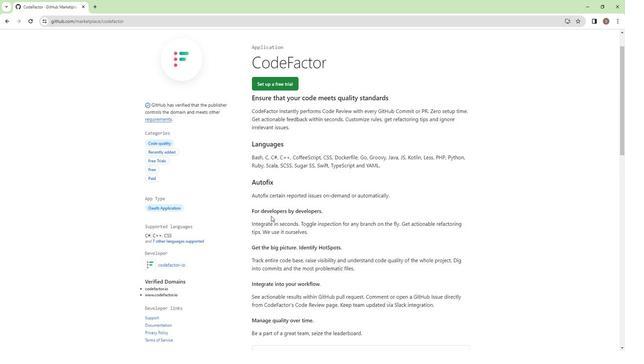 
Action: Mouse moved to (270, 216)
Screenshot: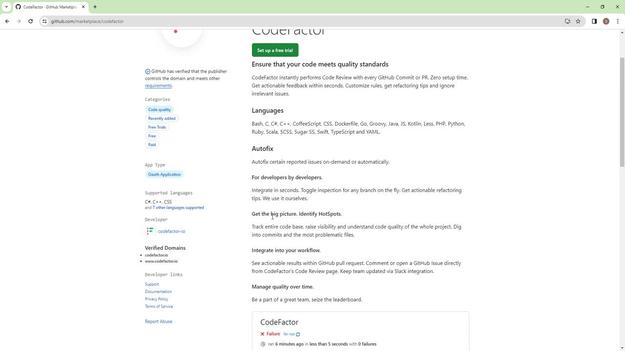 
Action: Mouse scrolled (270, 216) with delta (0, 0)
Screenshot: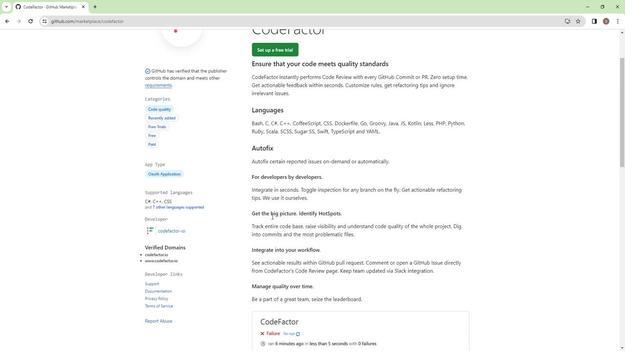 
Action: Mouse moved to (325, 223)
Screenshot: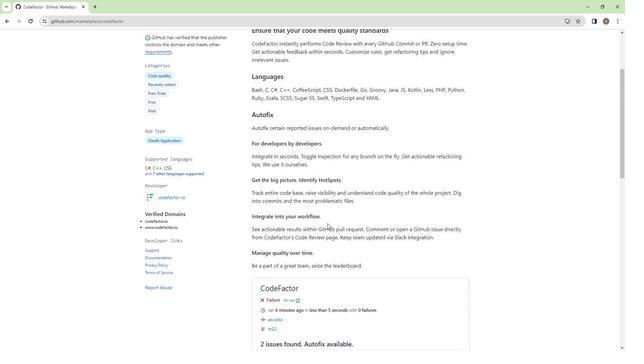 
Action: Mouse scrolled (325, 223) with delta (0, 0)
Screenshot: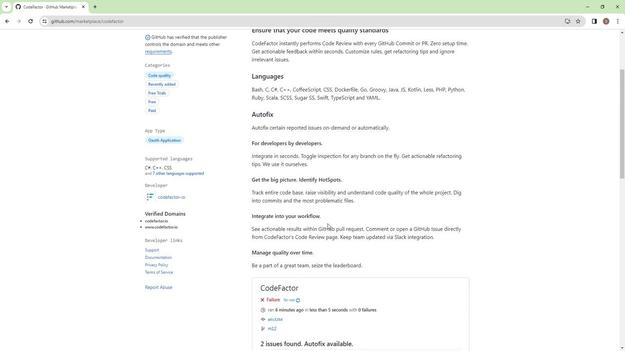 
Action: Mouse scrolled (325, 223) with delta (0, 0)
Screenshot: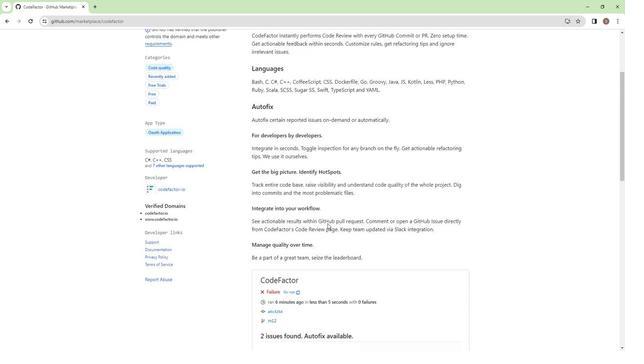 
Action: Mouse moved to (293, 215)
Screenshot: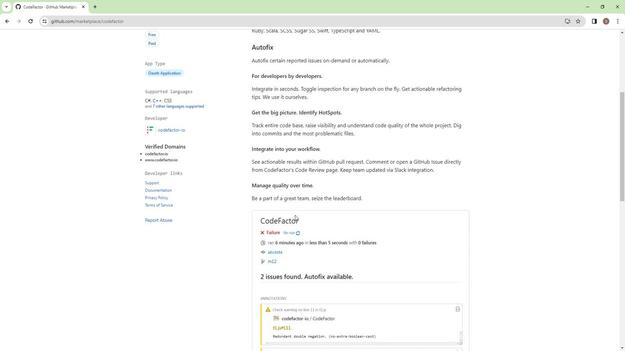 
Action: Mouse scrolled (293, 214) with delta (0, 0)
Screenshot: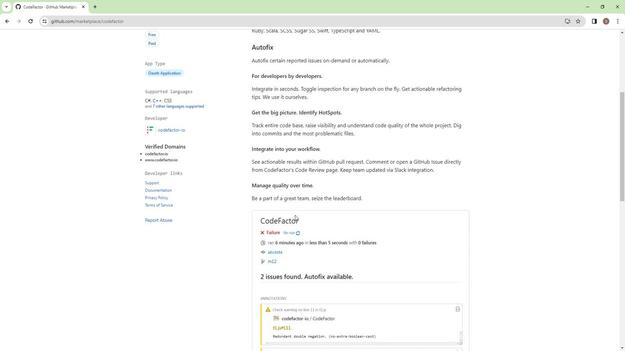 
Action: Mouse scrolled (293, 214) with delta (0, 0)
Screenshot: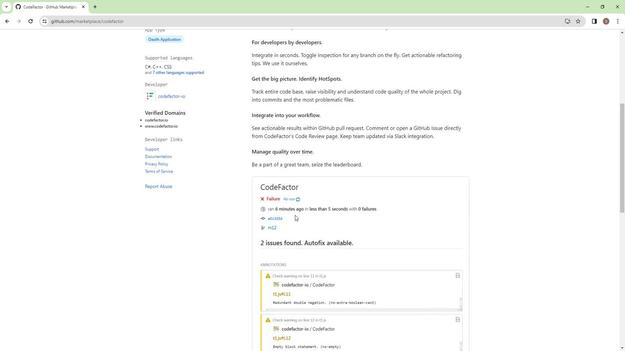
Action: Mouse scrolled (293, 214) with delta (0, 0)
Screenshot: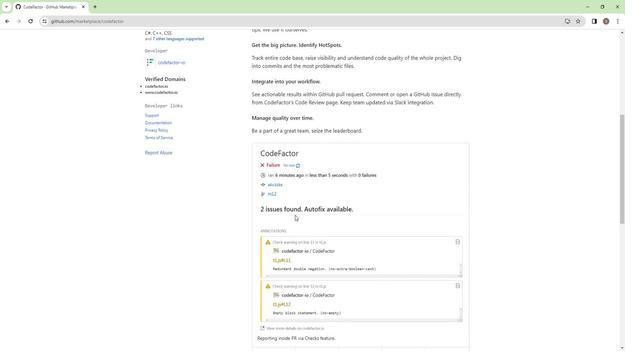 
Action: Mouse moved to (344, 234)
Screenshot: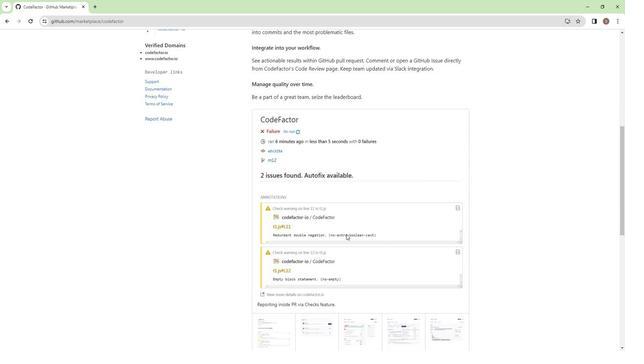 
Action: Mouse scrolled (344, 234) with delta (0, 0)
Screenshot: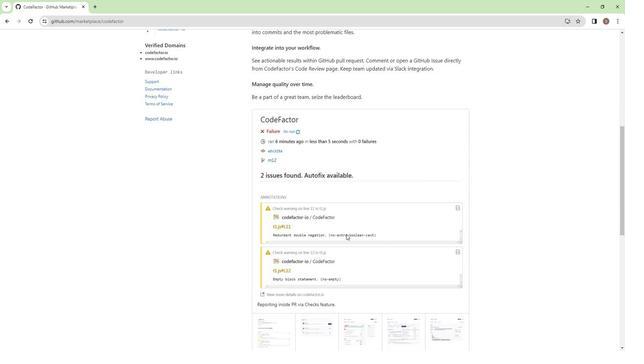 
Action: Mouse scrolled (344, 234) with delta (0, 0)
Screenshot: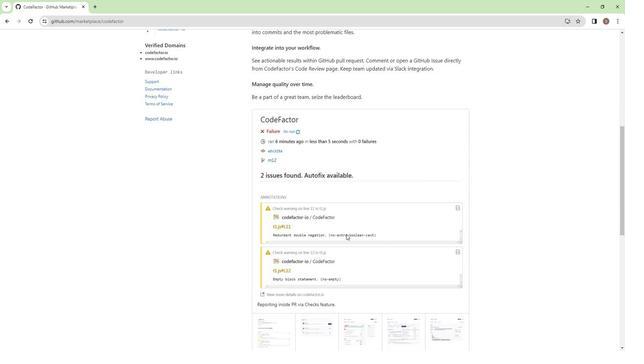 
Action: Mouse scrolled (344, 234) with delta (0, 0)
Screenshot: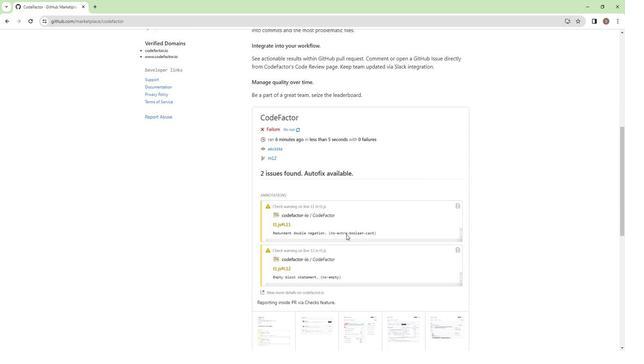 
Action: Mouse scrolled (344, 234) with delta (0, 0)
Screenshot: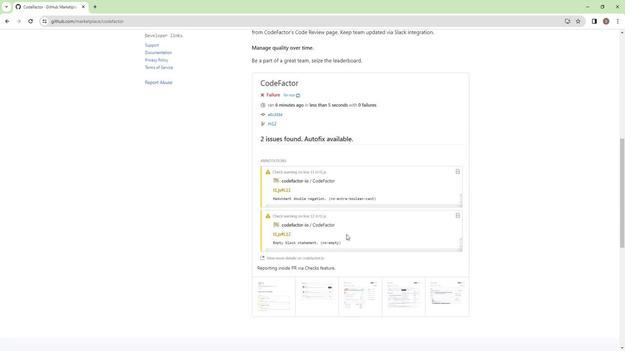 
Action: Mouse scrolled (344, 234) with delta (0, 0)
Screenshot: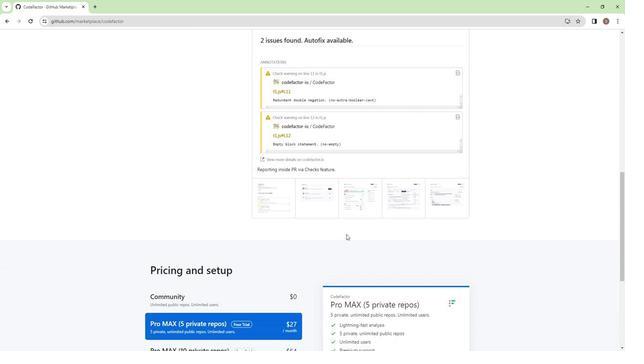
Action: Mouse scrolled (344, 234) with delta (0, 0)
Screenshot: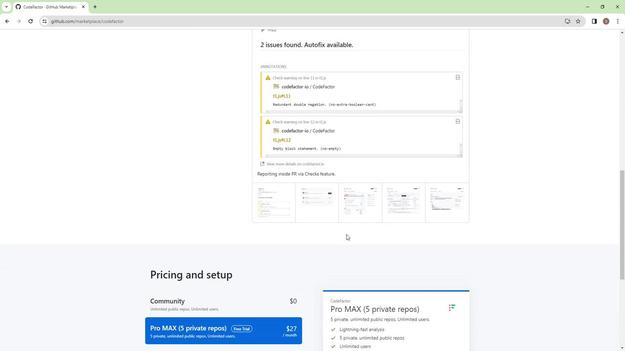 
Action: Mouse scrolled (344, 234) with delta (0, 0)
Screenshot: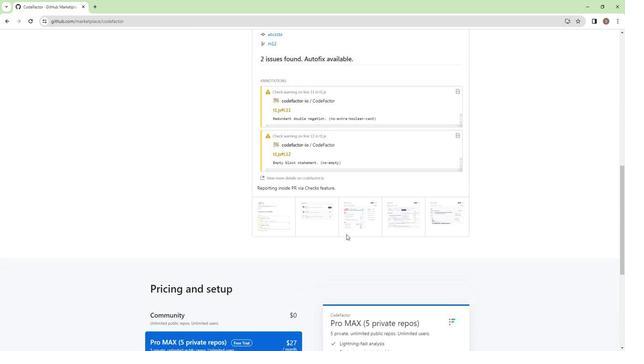 
Action: Mouse scrolled (344, 234) with delta (0, 0)
Screenshot: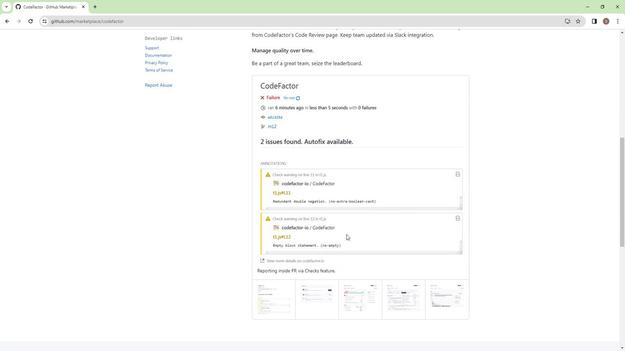 
Action: Mouse scrolled (344, 234) with delta (0, 0)
Screenshot: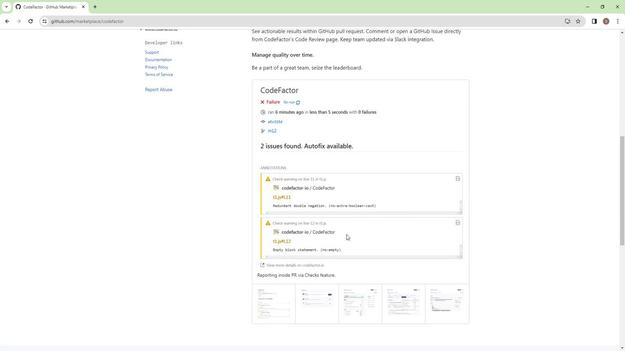
Action: Mouse scrolled (344, 234) with delta (0, 0)
Screenshot: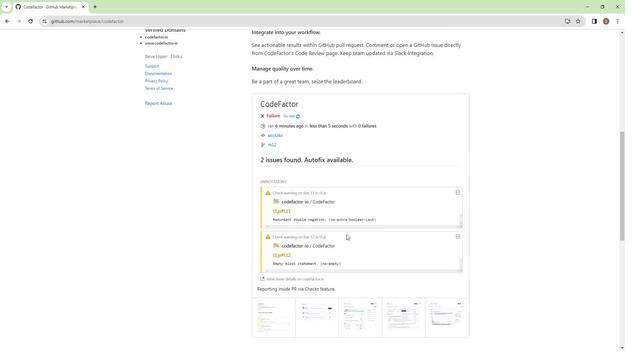 
Action: Mouse scrolled (344, 234) with delta (0, 0)
Screenshot: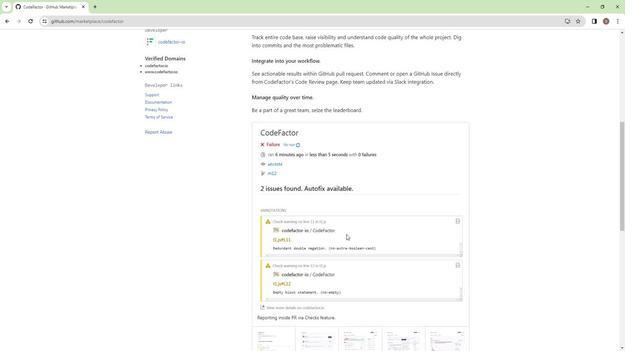 
Action: Mouse moved to (344, 233)
Screenshot: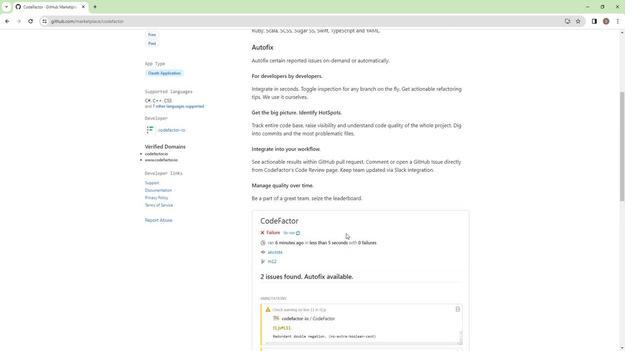 
Action: Mouse scrolled (344, 234) with delta (0, 0)
Screenshot: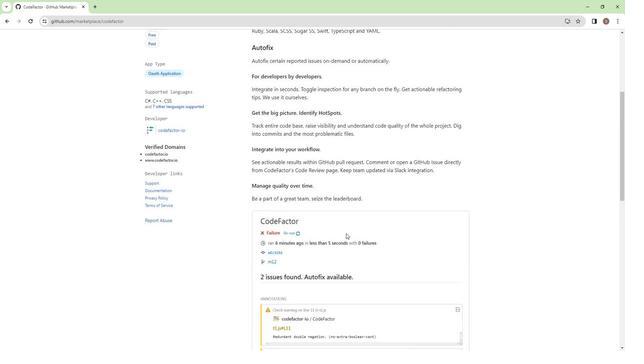 
Action: Mouse scrolled (344, 234) with delta (0, 0)
Screenshot: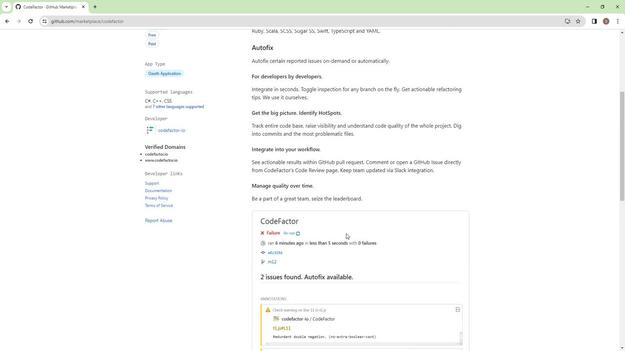 
Action: Mouse scrolled (344, 234) with delta (0, 0)
Screenshot: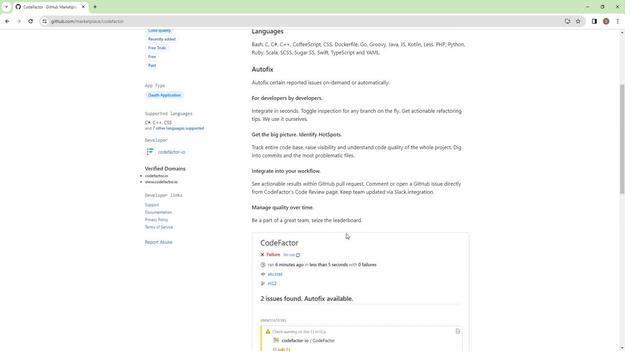 
Action: Mouse moved to (344, 233)
Screenshot: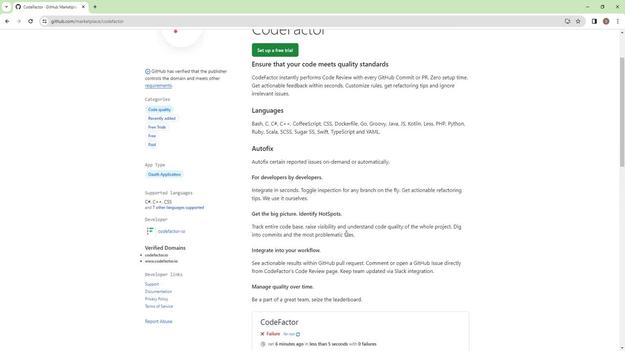 
Action: Mouse scrolled (344, 234) with delta (0, 0)
Screenshot: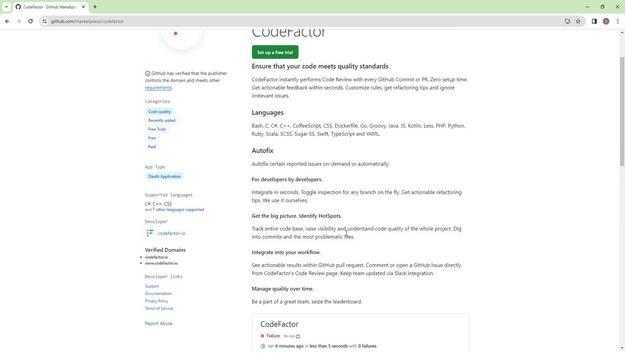 
Action: Mouse scrolled (344, 234) with delta (0, 0)
Screenshot: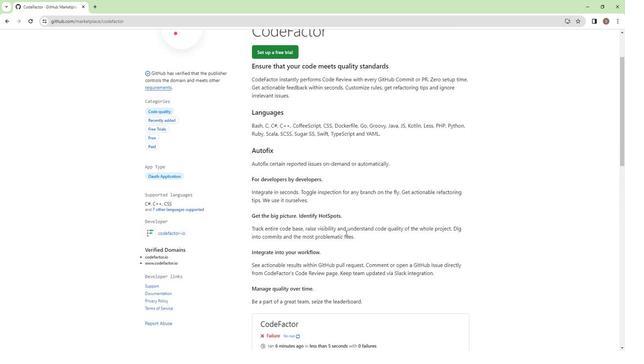 
Action: Mouse scrolled (344, 234) with delta (0, 0)
Screenshot: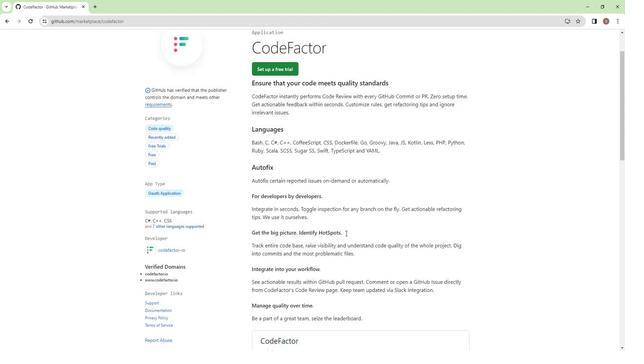 
Action: Mouse moved to (178, 214)
Screenshot: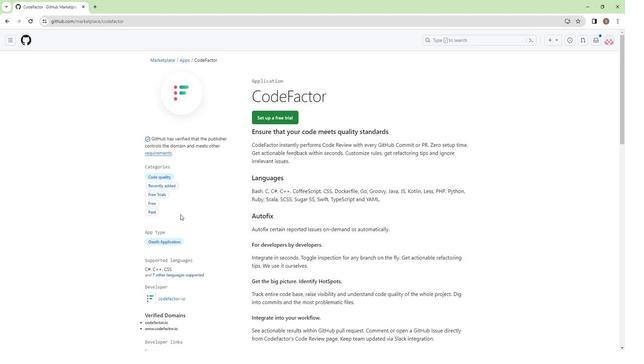 
Action: Mouse scrolled (178, 214) with delta (0, 0)
Screenshot: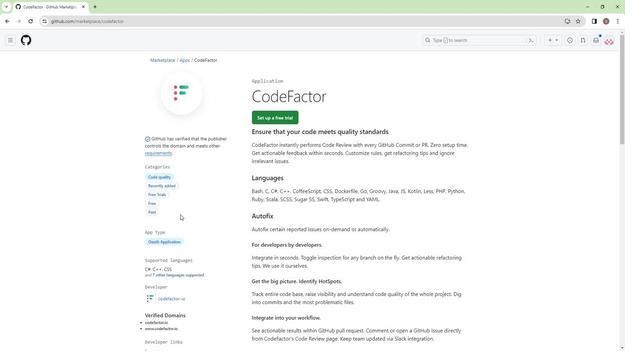
Action: Mouse scrolled (178, 214) with delta (0, 0)
Screenshot: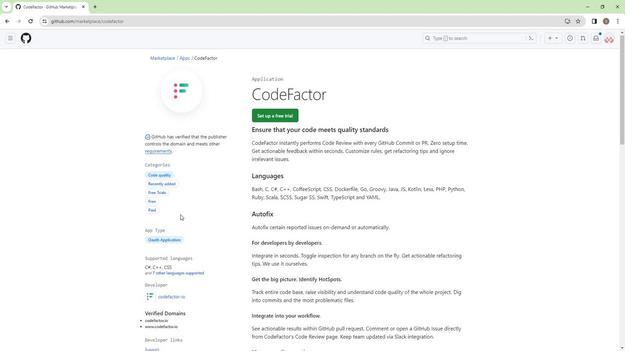 
Action: Mouse scrolled (178, 214) with delta (0, 0)
Screenshot: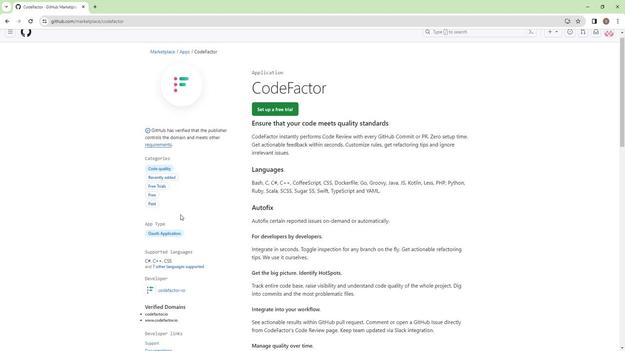 
Action: Mouse moved to (170, 197)
Screenshot: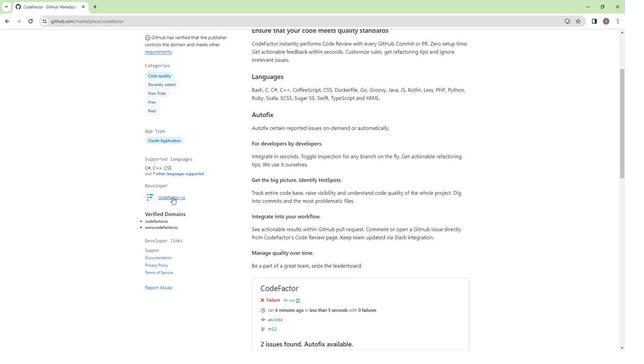 
Action: Mouse scrolled (170, 197) with delta (0, 0)
Screenshot: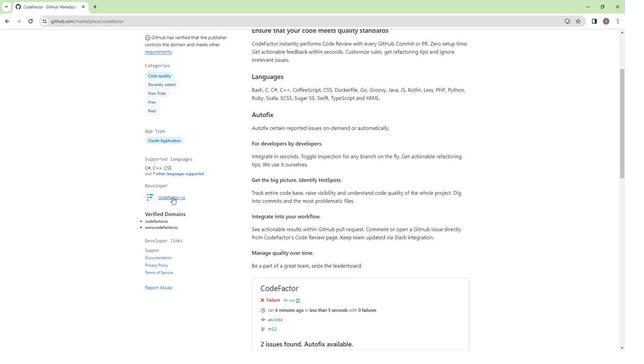 
Action: Mouse scrolled (170, 197) with delta (0, 0)
Screenshot: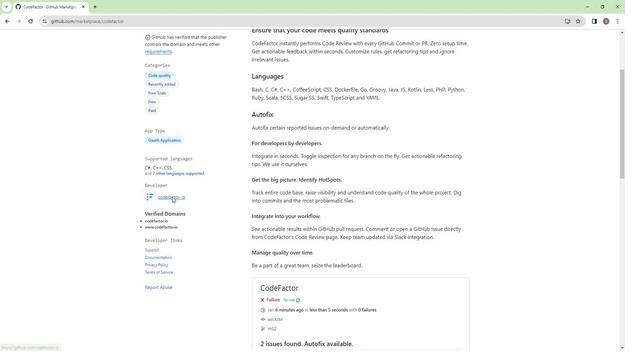 
Action: Mouse moved to (184, 152)
Screenshot: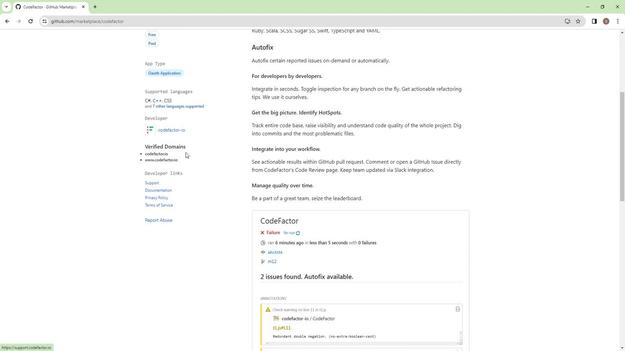 
Action: Mouse scrolled (184, 152) with delta (0, 0)
Screenshot: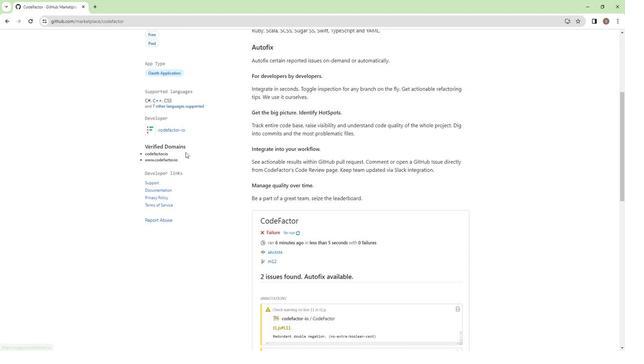 
Action: Mouse scrolled (184, 152) with delta (0, 0)
Screenshot: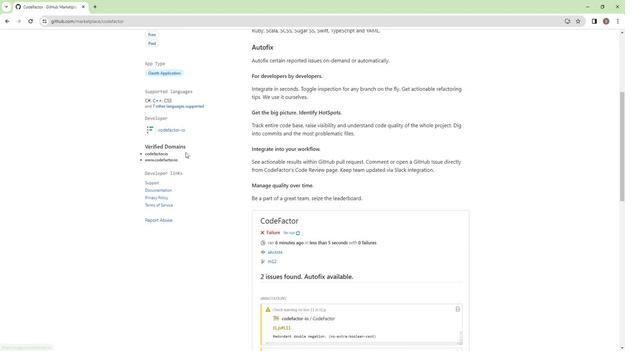
Action: Mouse scrolled (184, 152) with delta (0, 0)
Screenshot: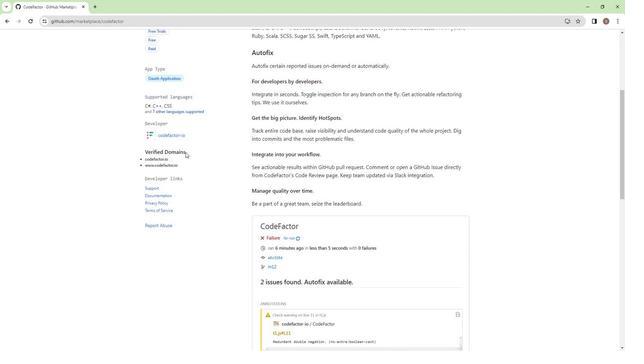 
Action: Mouse moved to (184, 155)
Screenshot: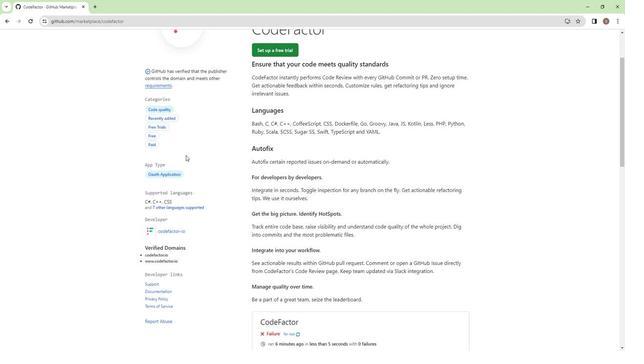 
Action: Mouse scrolled (184, 155) with delta (0, 0)
Screenshot: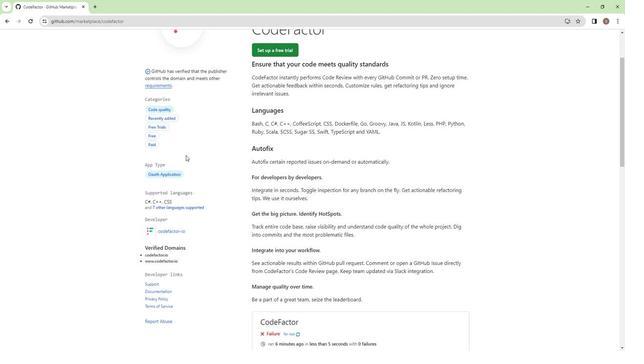 
Action: Mouse moved to (165, 255)
Screenshot: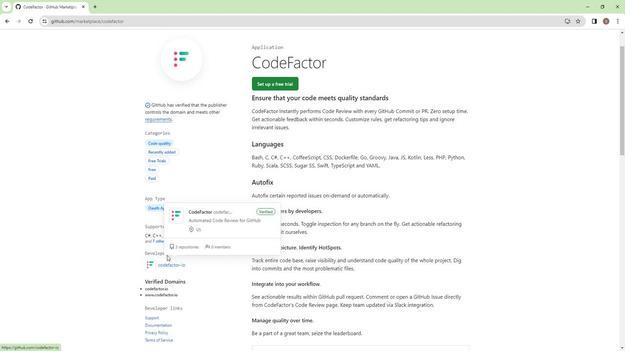 
Action: Mouse scrolled (165, 255) with delta (0, 0)
Screenshot: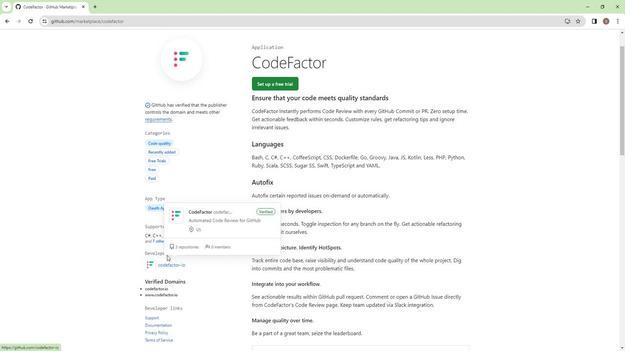 
Action: Mouse scrolled (165, 255) with delta (0, 0)
Screenshot: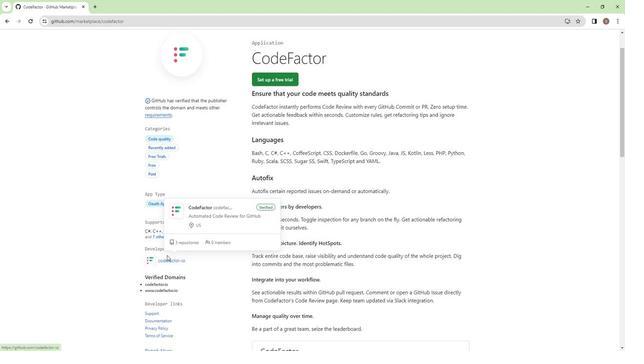 
Action: Mouse scrolled (165, 255) with delta (0, 0)
Screenshot: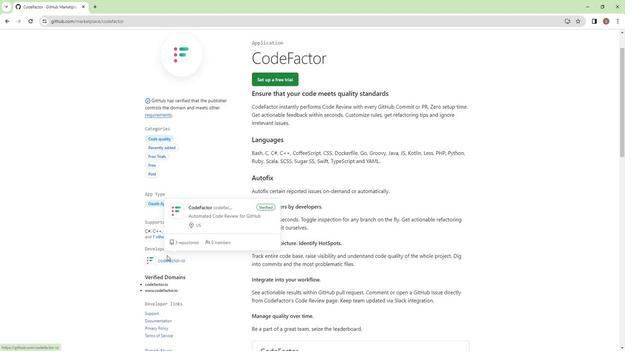 
Action: Mouse scrolled (165, 255) with delta (0, 0)
Screenshot: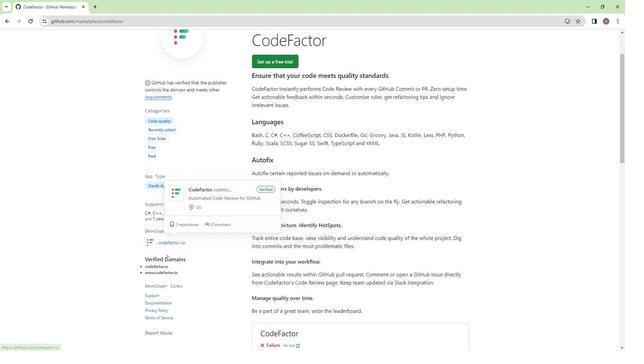 
Action: Mouse moved to (332, 215)
Screenshot: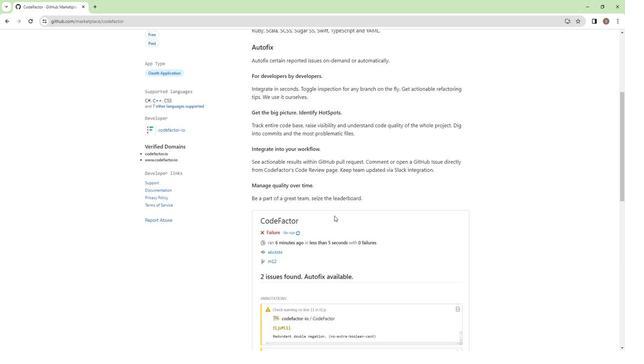 
Action: Mouse scrolled (332, 215) with delta (0, 0)
Screenshot: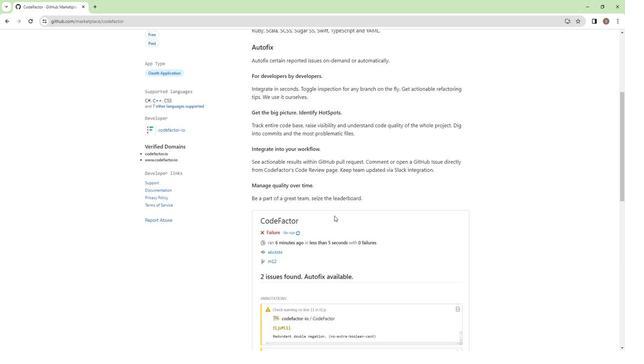 
Action: Mouse scrolled (332, 215) with delta (0, 0)
Screenshot: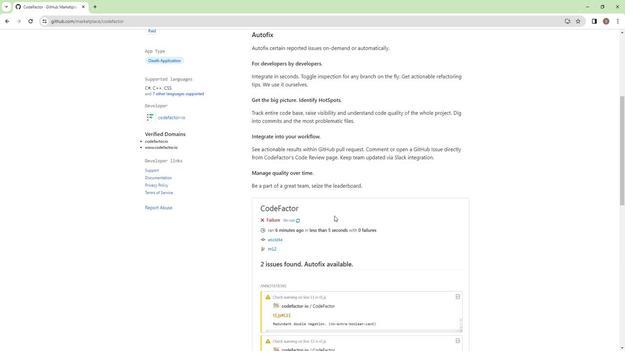 
Action: Mouse scrolled (332, 215) with delta (0, 0)
Screenshot: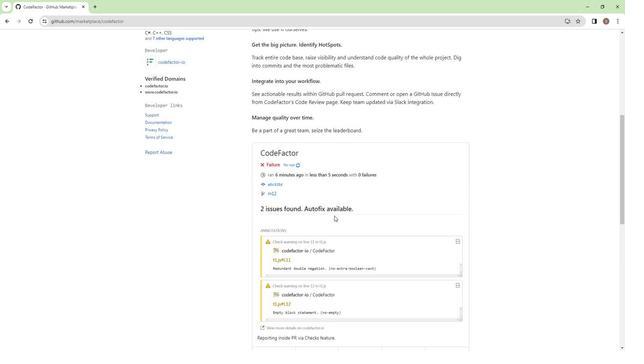 
Action: Mouse scrolled (332, 215) with delta (0, 0)
Screenshot: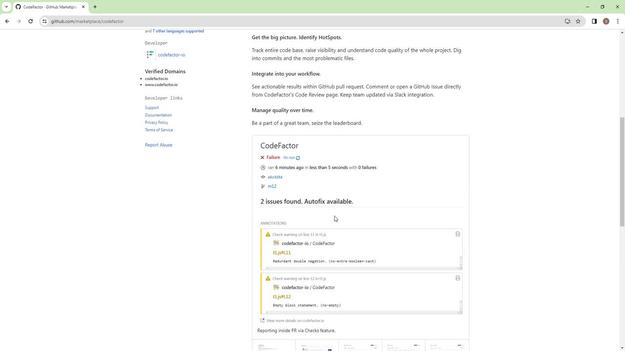 
Action: Mouse scrolled (332, 215) with delta (0, 0)
Screenshot: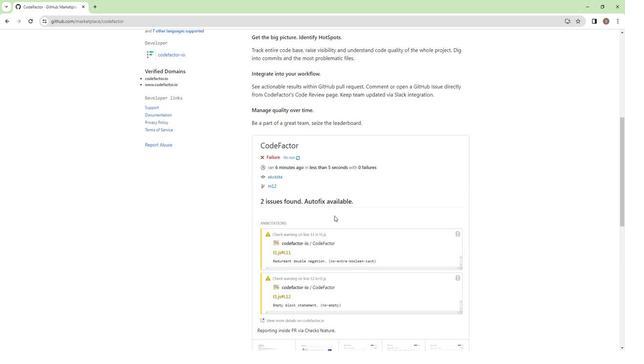 
Action: Mouse scrolled (332, 215) with delta (0, 0)
Screenshot: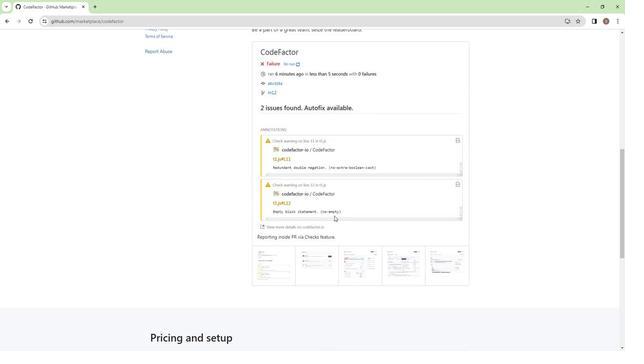 
Action: Mouse scrolled (332, 215) with delta (0, 0)
Screenshot: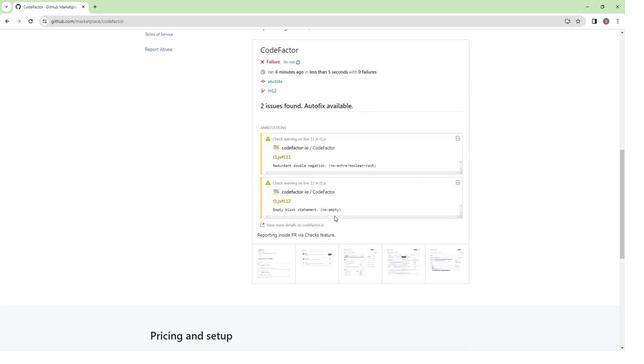 
Action: Mouse scrolled (332, 215) with delta (0, 0)
Screenshot: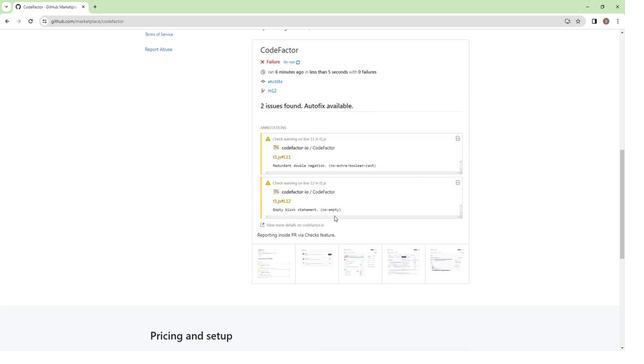 
Action: Mouse scrolled (332, 215) with delta (0, 0)
Screenshot: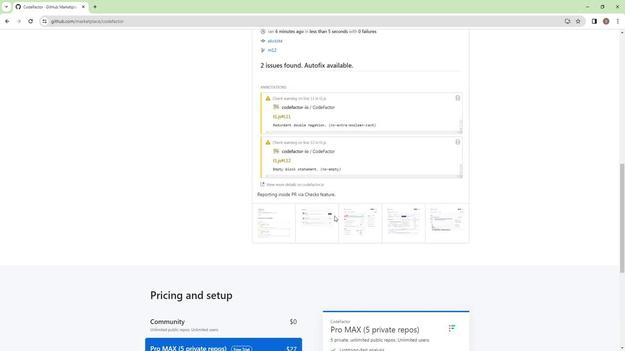
Action: Mouse scrolled (332, 216) with delta (0, 0)
Screenshot: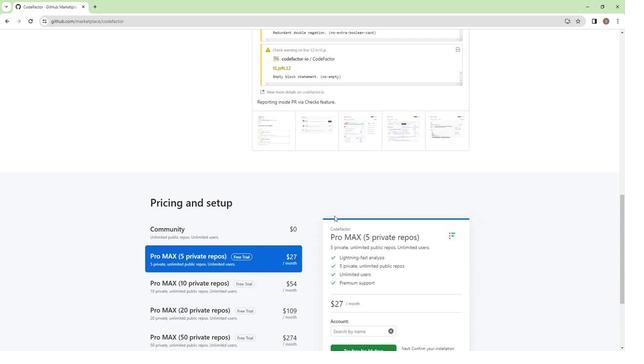 
Action: Mouse scrolled (332, 216) with delta (0, 0)
Screenshot: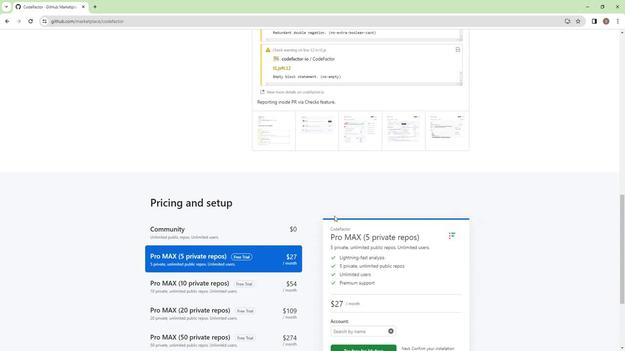 
Action: Mouse scrolled (332, 216) with delta (0, 0)
Screenshot: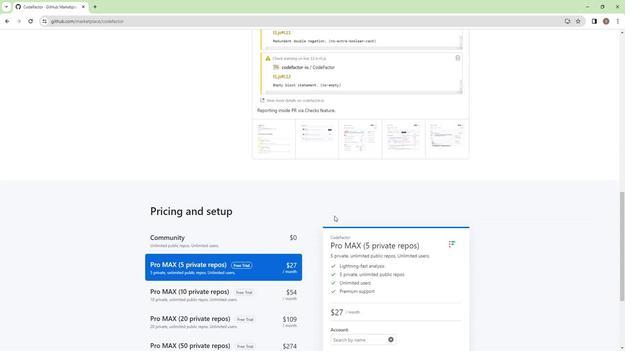 
Action: Mouse scrolled (332, 216) with delta (0, 0)
Screenshot: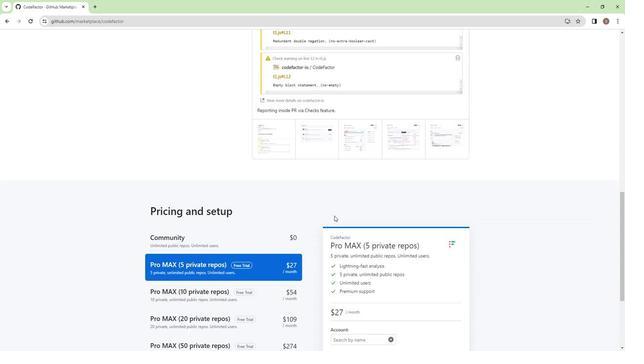 
Action: Mouse scrolled (332, 216) with delta (0, 0)
Screenshot: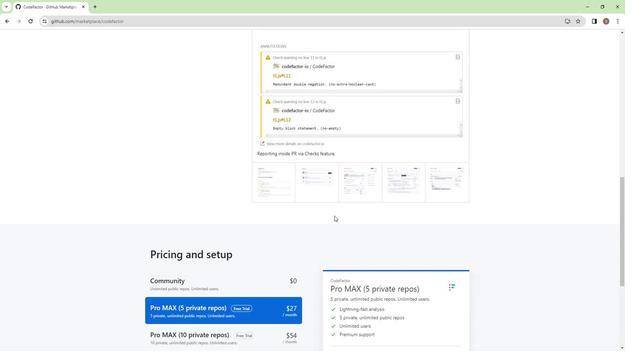 
Action: Mouse scrolled (332, 216) with delta (0, 0)
Screenshot: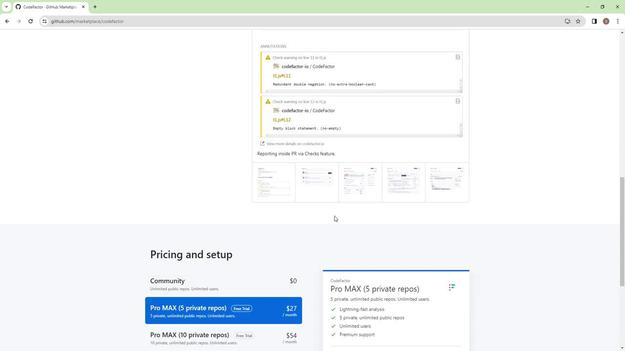 
Action: Mouse scrolled (332, 215) with delta (0, 0)
Screenshot: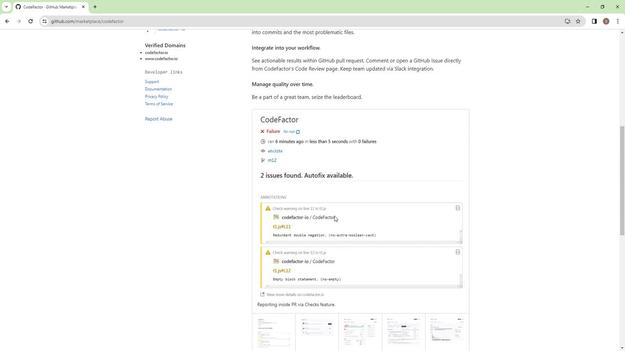 
Action: Mouse scrolled (332, 215) with delta (0, 0)
Screenshot: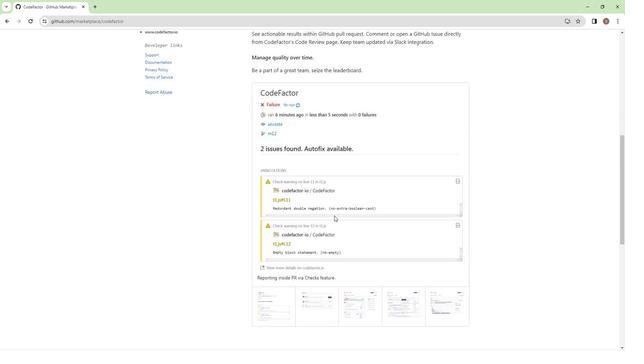 
Action: Mouse scrolled (332, 215) with delta (0, 0)
Screenshot: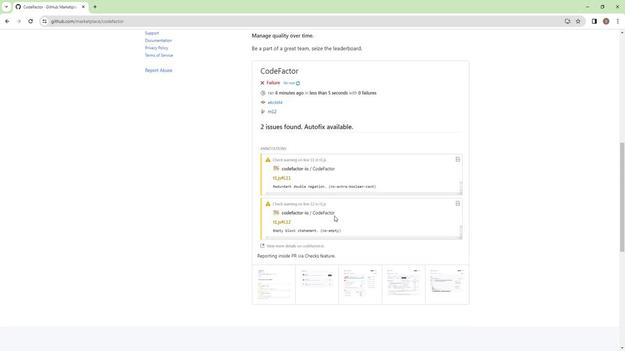
Action: Mouse scrolled (332, 215) with delta (0, 0)
Screenshot: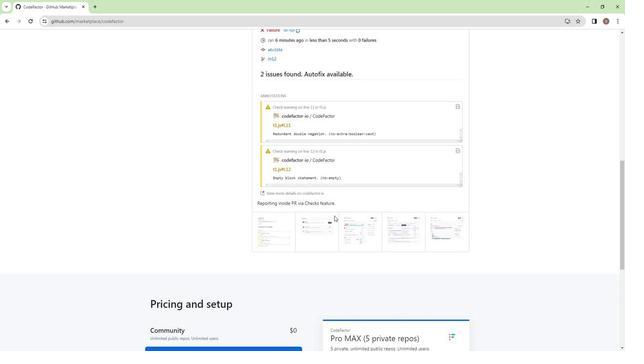 
Action: Mouse scrolled (332, 215) with delta (0, 0)
Screenshot: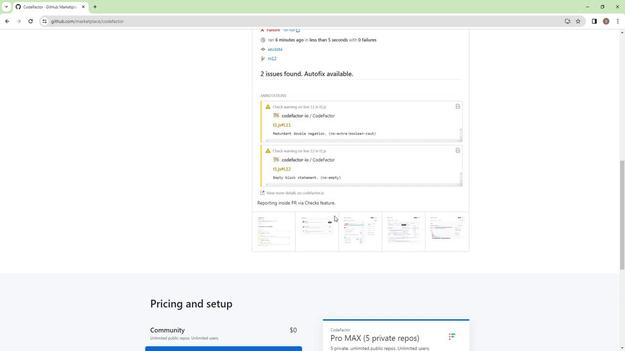 
Action: Mouse scrolled (332, 215) with delta (0, 0)
Screenshot: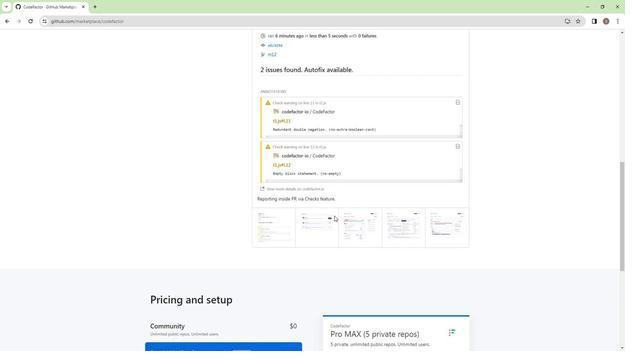 
Action: Mouse scrolled (332, 215) with delta (0, 0)
Screenshot: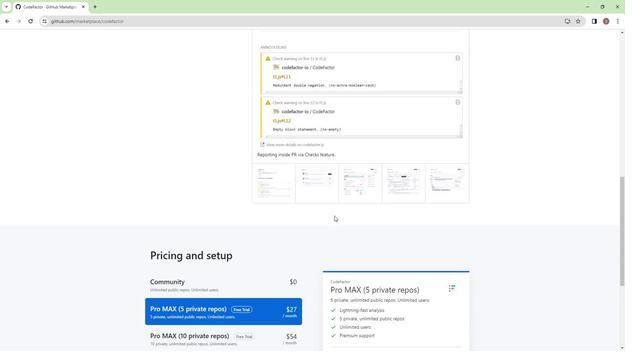 
Action: Mouse moved to (325, 285)
Screenshot: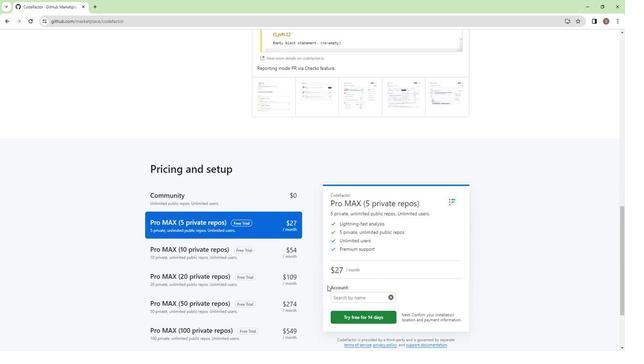
Action: Mouse scrolled (325, 285) with delta (0, 0)
Screenshot: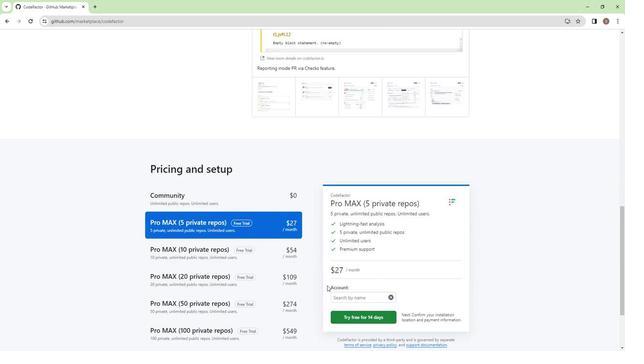 
Action: Mouse moved to (325, 285)
Screenshot: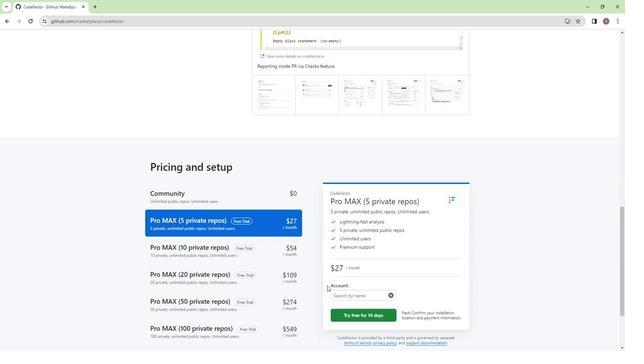 
Action: Mouse scrolled (325, 285) with delta (0, 0)
Screenshot: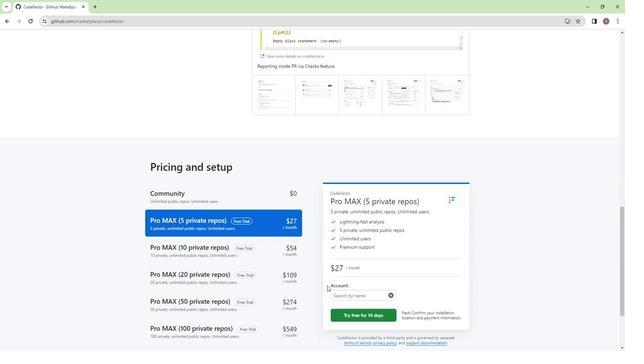 
Action: Mouse scrolled (325, 285) with delta (0, 0)
Screenshot: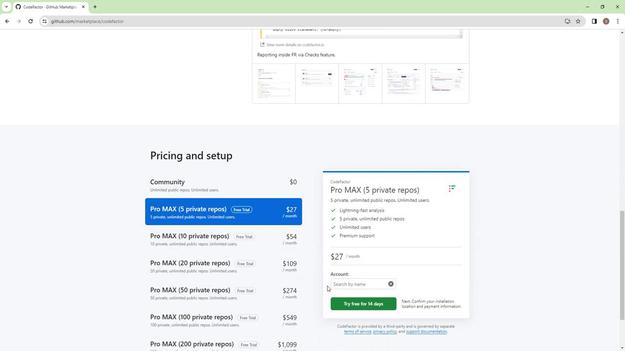 
Action: Mouse moved to (255, 240)
Screenshot: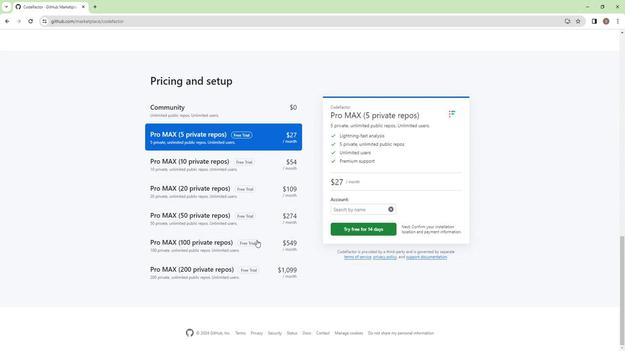 
Action: Mouse scrolled (255, 239) with delta (0, 0)
Screenshot: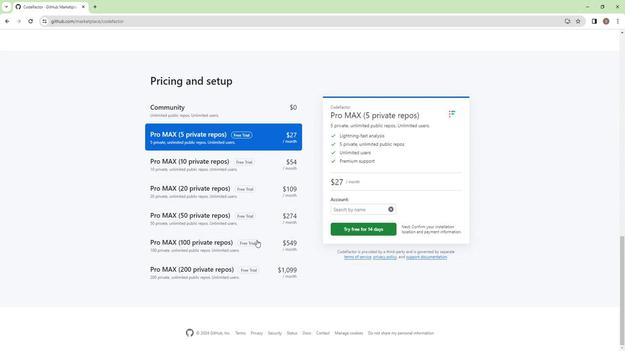 
Action: Mouse moved to (255, 240)
Screenshot: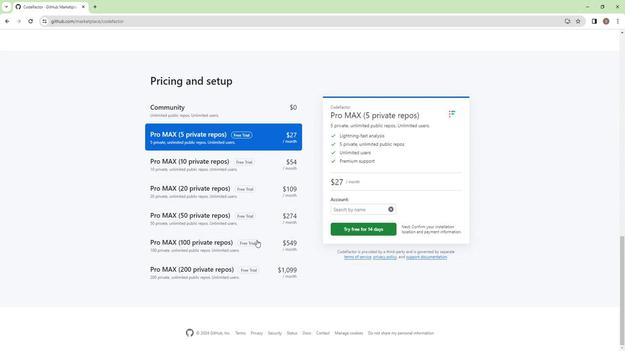 
Action: Mouse scrolled (255, 240) with delta (0, 0)
Screenshot: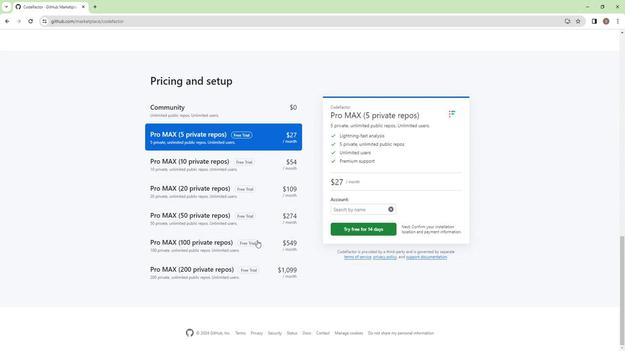 
Action: Mouse scrolled (255, 240) with delta (0, 0)
Screenshot: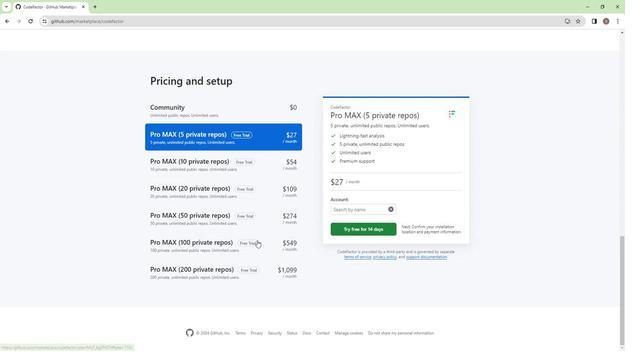 
Action: Mouse moved to (301, 212)
Screenshot: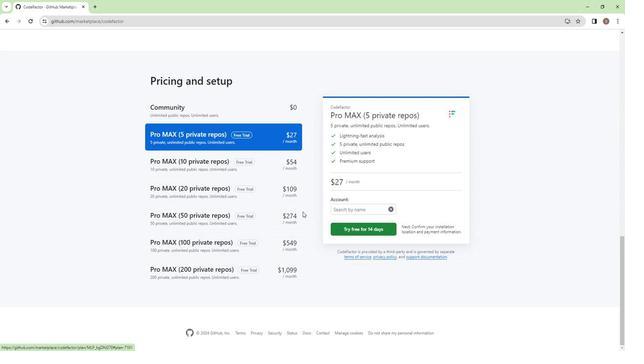 
Action: Mouse scrolled (301, 212) with delta (0, 0)
Screenshot: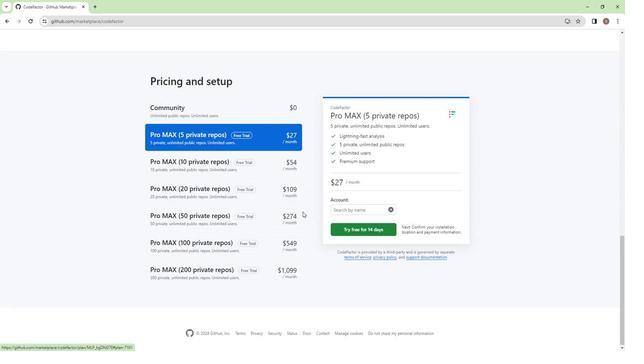 
Action: Mouse scrolled (301, 212) with delta (0, 0)
Screenshot: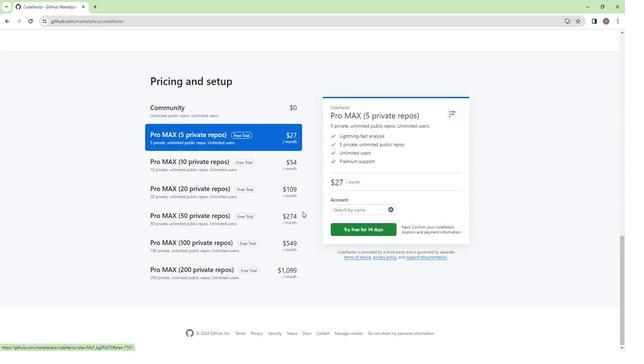 
Action: Mouse scrolled (301, 212) with delta (0, 0)
Screenshot: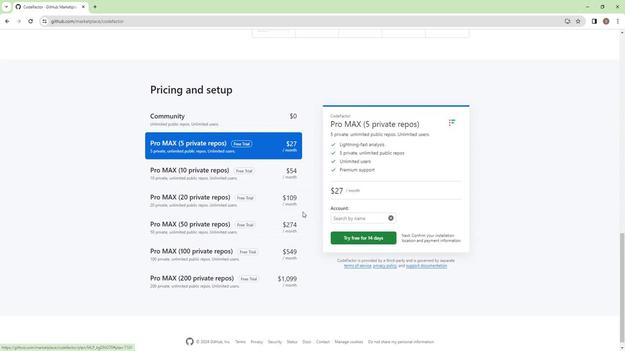 
Action: Mouse scrolled (301, 212) with delta (0, 0)
Screenshot: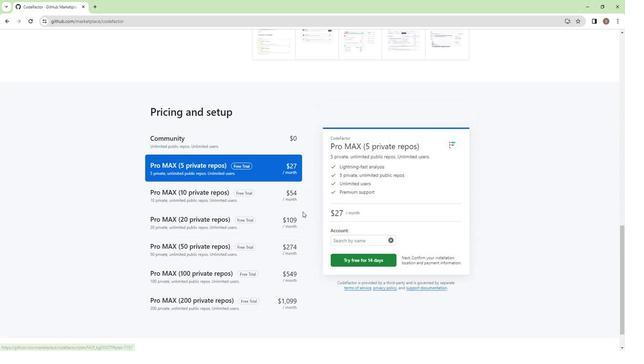 
Action: Mouse moved to (309, 211)
Screenshot: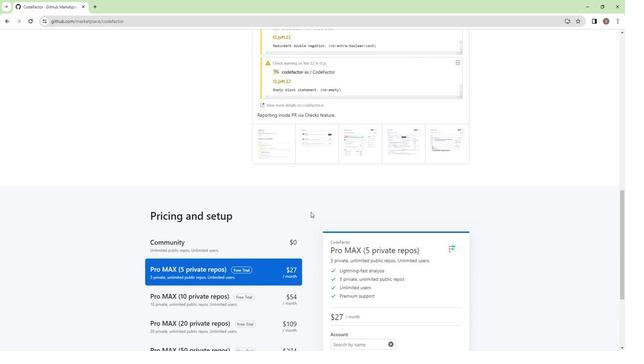 
Action: Mouse scrolled (309, 212) with delta (0, 0)
Screenshot: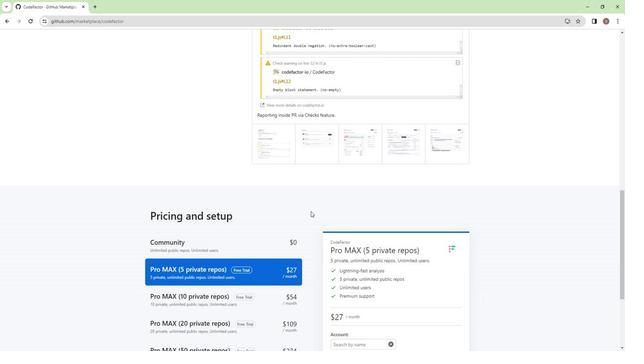 
Action: Mouse scrolled (309, 212) with delta (0, 0)
Screenshot: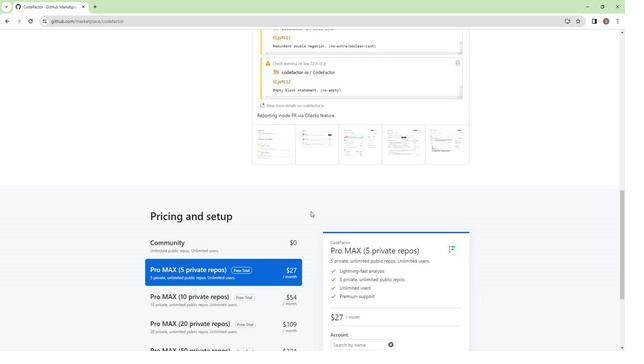 
Action: Mouse scrolled (309, 212) with delta (0, 0)
Screenshot: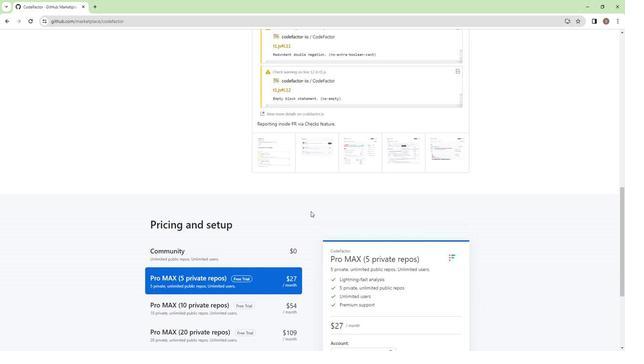 
Action: Mouse moved to (312, 169)
Screenshot: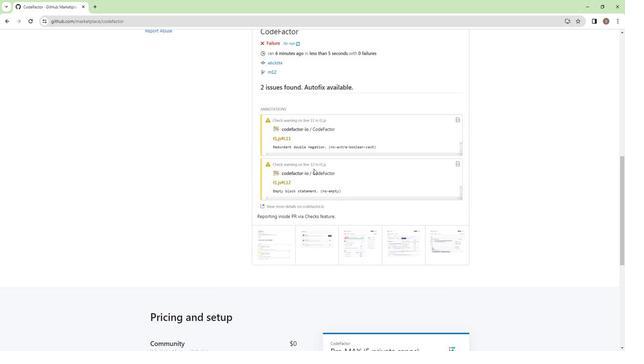 
Action: Mouse scrolled (312, 170) with delta (0, 0)
Screenshot: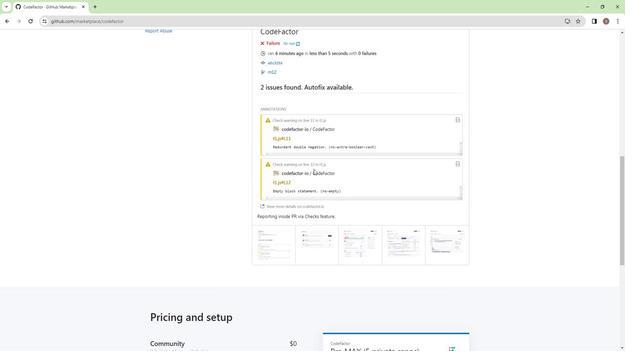 
Action: Mouse scrolled (312, 170) with delta (0, 0)
Screenshot: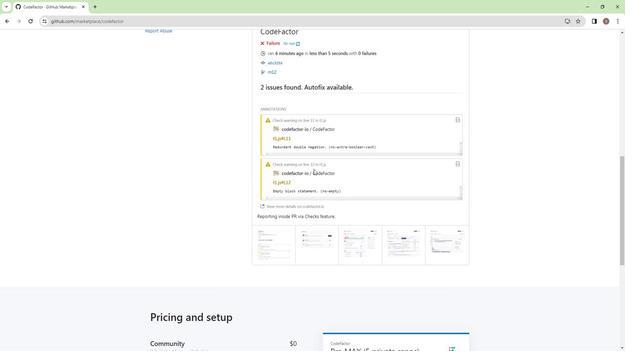 
Action: Mouse scrolled (312, 170) with delta (0, 0)
Screenshot: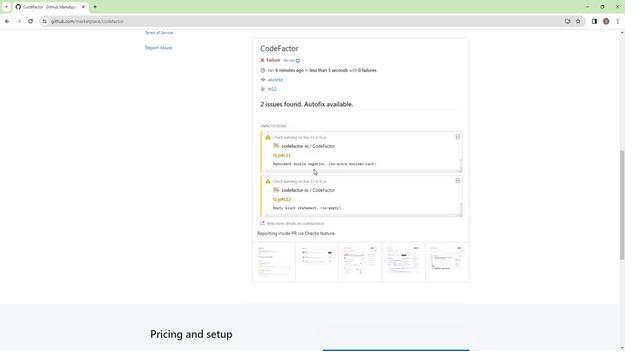 
Action: Mouse moved to (312, 170)
Screenshot: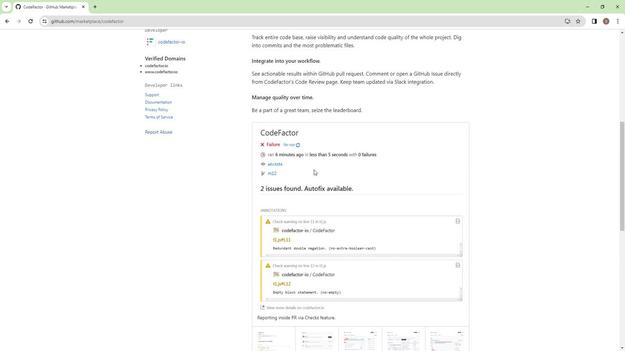 
Action: Mouse scrolled (312, 170) with delta (0, 0)
Screenshot: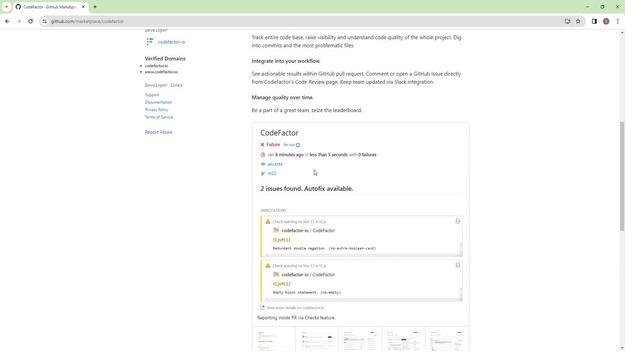 
Action: Mouse scrolled (312, 170) with delta (0, 0)
Screenshot: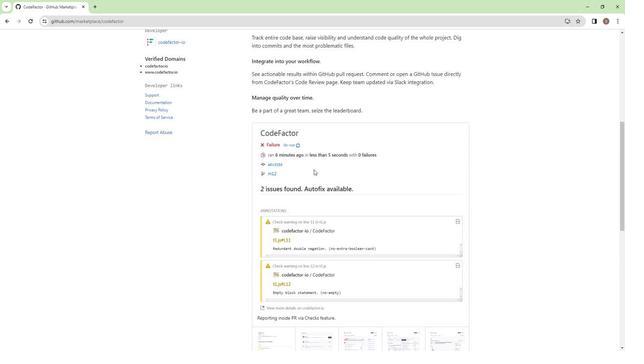
Action: Mouse moved to (313, 176)
Screenshot: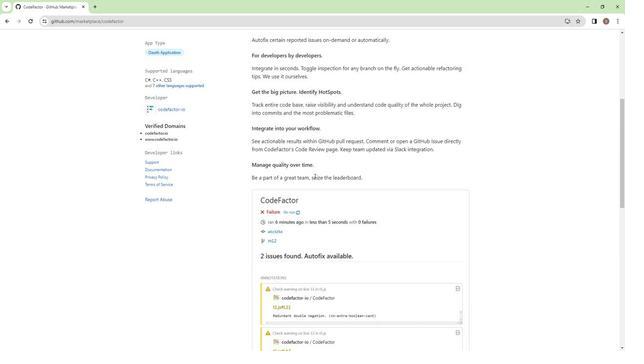 
Action: Mouse scrolled (313, 177) with delta (0, 0)
Screenshot: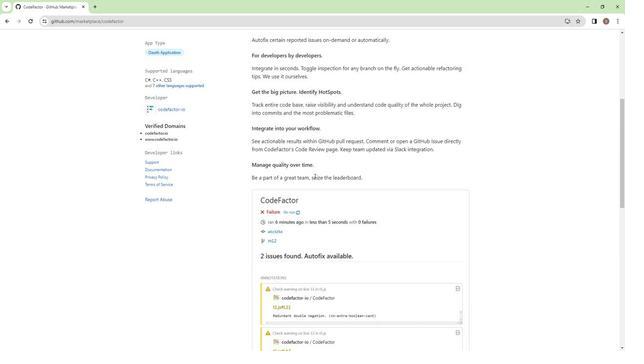 
Action: Mouse scrolled (313, 177) with delta (0, 0)
Screenshot: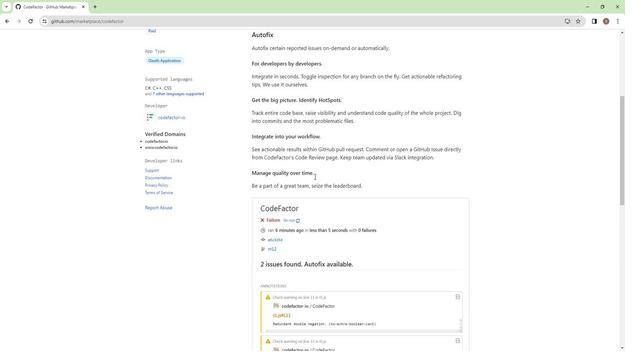 
Action: Mouse scrolled (313, 177) with delta (0, 0)
Screenshot: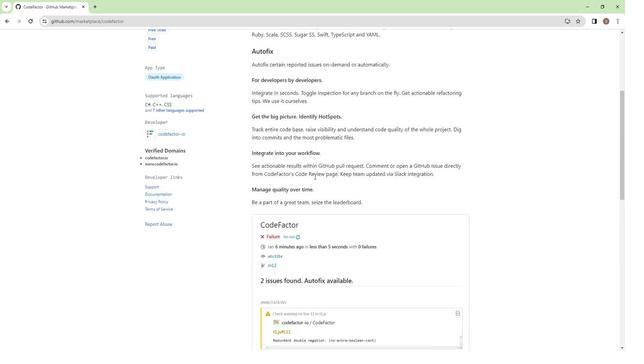 
Action: Mouse moved to (279, 165)
Screenshot: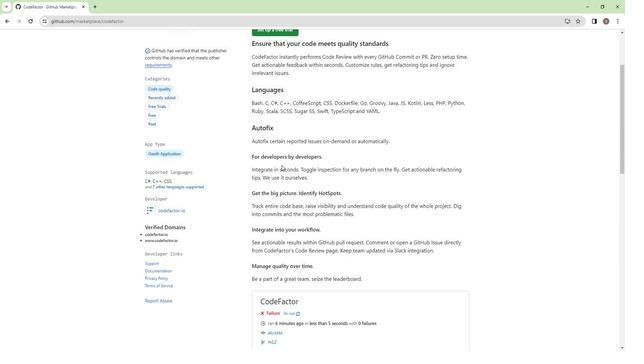 
Action: Mouse scrolled (279, 165) with delta (0, 0)
Screenshot: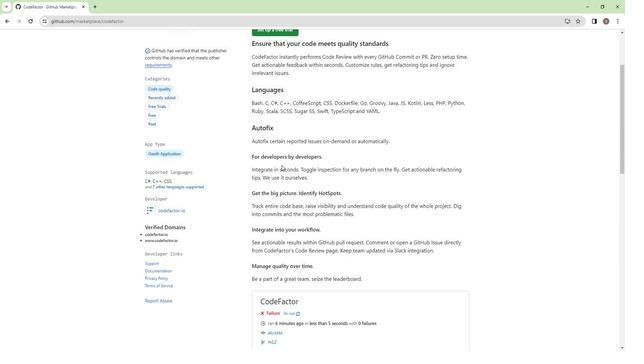 
Action: Mouse scrolled (279, 165) with delta (0, 0)
Screenshot: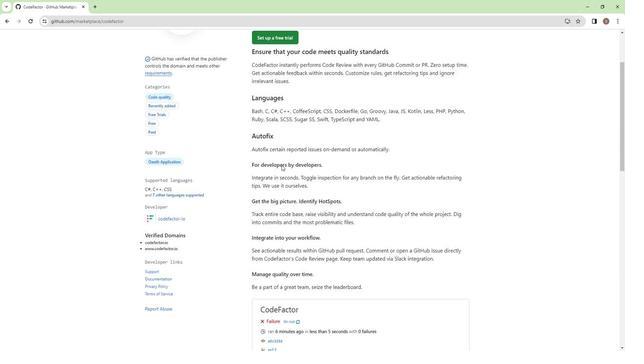 
Action: Mouse scrolled (279, 165) with delta (0, 0)
Screenshot: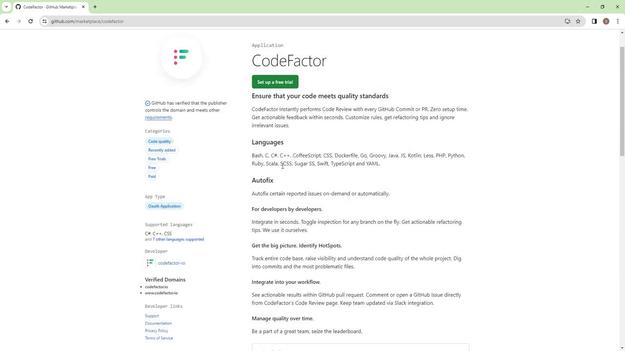 
Action: Mouse moved to (283, 169)
Screenshot: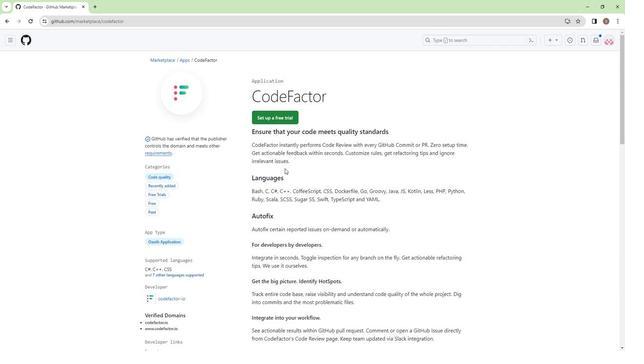 
Action: Mouse scrolled (283, 169) with delta (0, 0)
Screenshot: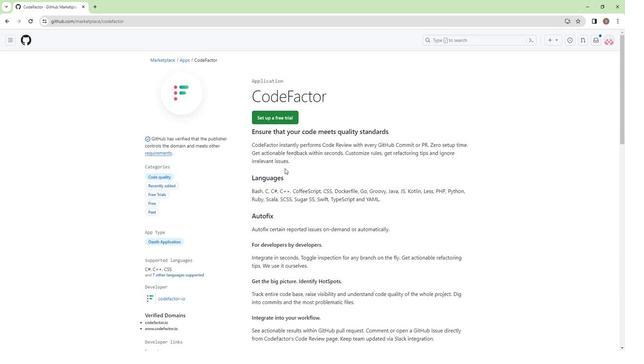
Action: Mouse scrolled (283, 169) with delta (0, 0)
Screenshot: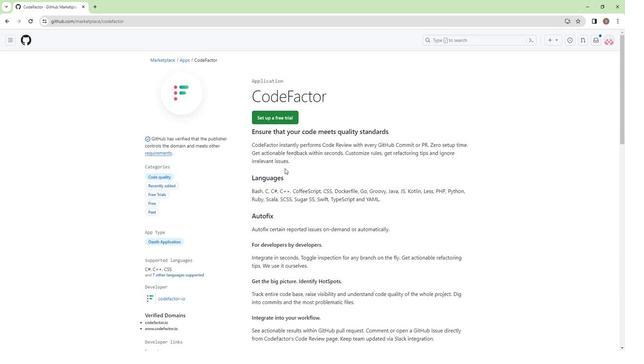 
Action: Mouse moved to (174, 267)
Screenshot: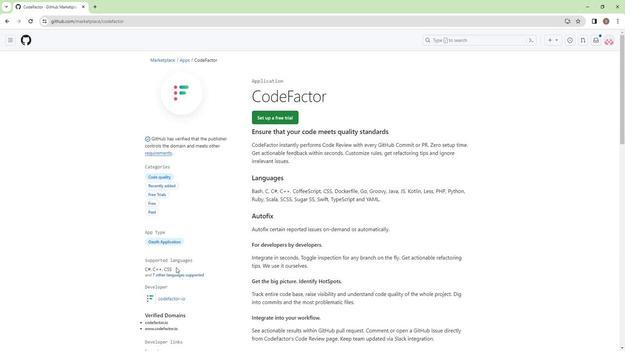 
Action: Mouse scrolled (174, 267) with delta (0, 0)
Screenshot: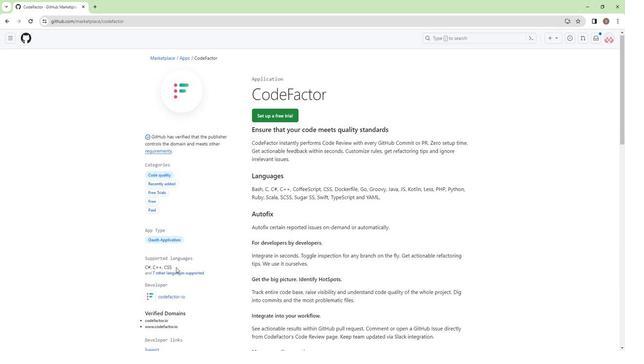
Action: Mouse moved to (174, 268)
Screenshot: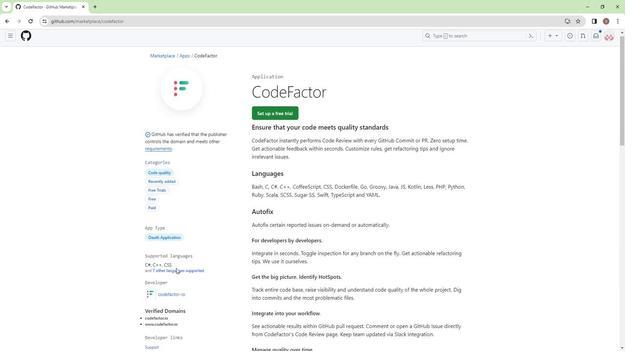 
Action: Mouse scrolled (174, 268) with delta (0, 0)
Screenshot: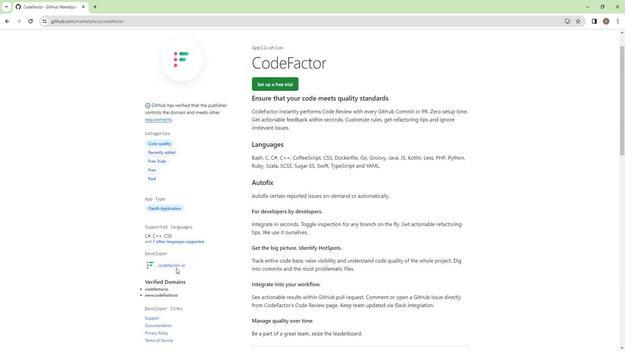 
Action: Mouse moved to (161, 305)
Screenshot: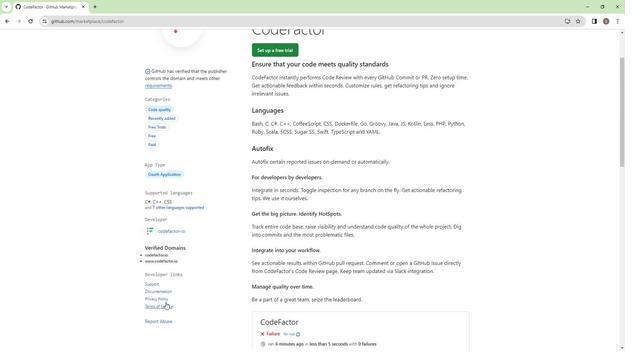 
Action: Mouse scrolled (161, 304) with delta (0, 0)
Screenshot: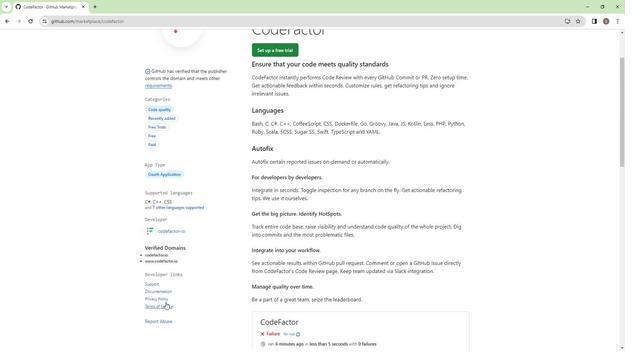 
Action: Mouse moved to (164, 301)
Screenshot: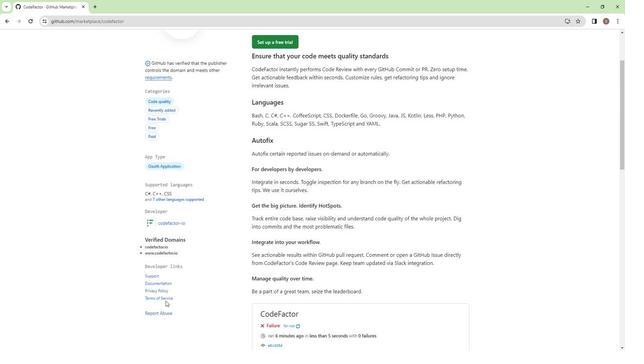 
Action: Mouse scrolled (164, 301) with delta (0, 0)
Screenshot: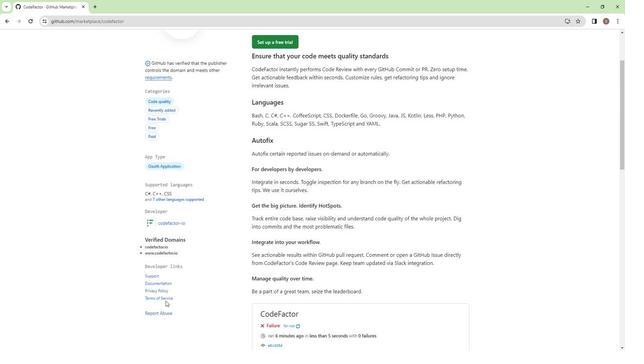 
Action: Mouse moved to (164, 300)
Screenshot: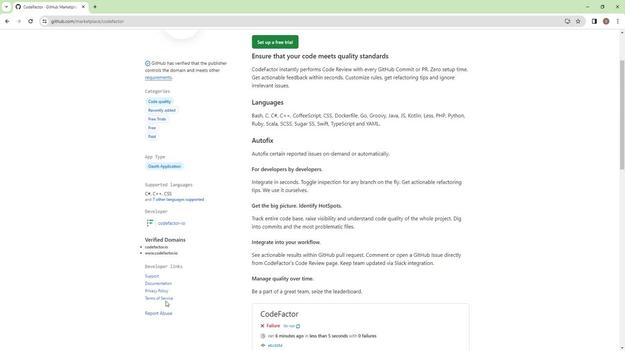 
Action: Mouse scrolled (164, 299) with delta (0, 0)
Screenshot: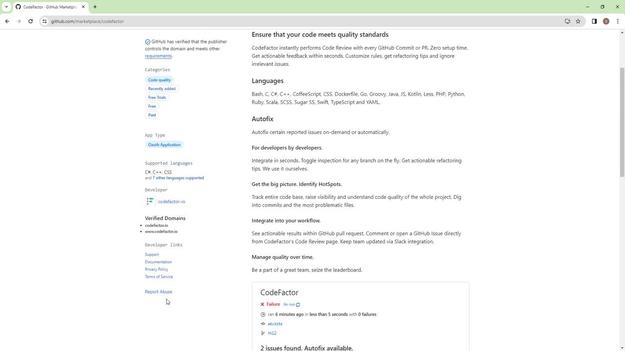 
Action: Mouse moved to (159, 165)
Screenshot: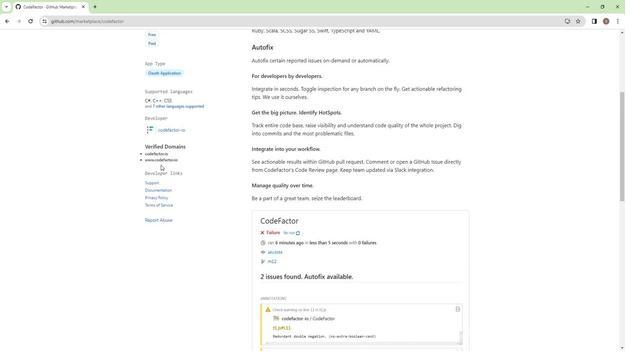 
Action: Mouse scrolled (159, 165) with delta (0, 0)
Screenshot: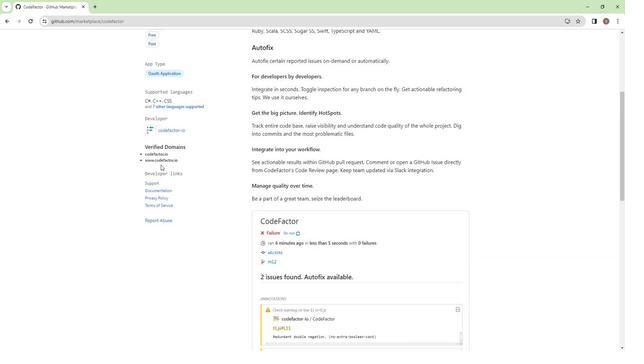 
Action: Mouse scrolled (159, 165) with delta (0, 0)
Screenshot: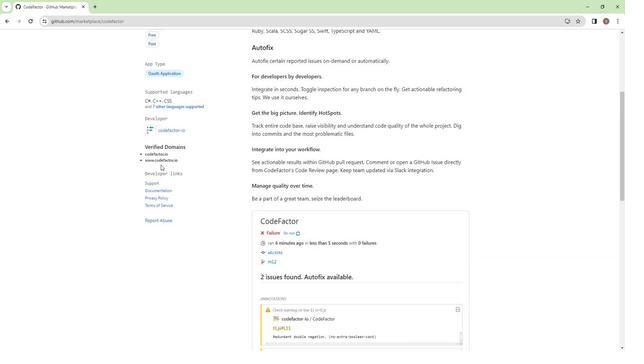 
Action: Mouse scrolled (159, 165) with delta (0, 0)
Screenshot: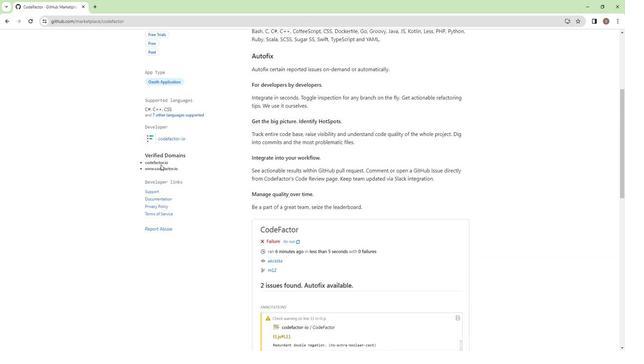 
Action: Mouse scrolled (159, 165) with delta (0, 0)
Screenshot: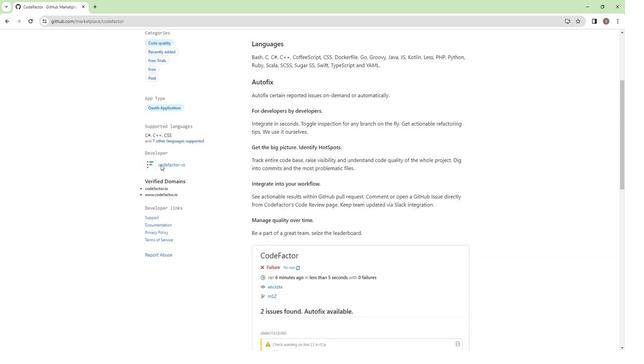 
Action: Mouse scrolled (159, 165) with delta (0, 0)
Screenshot: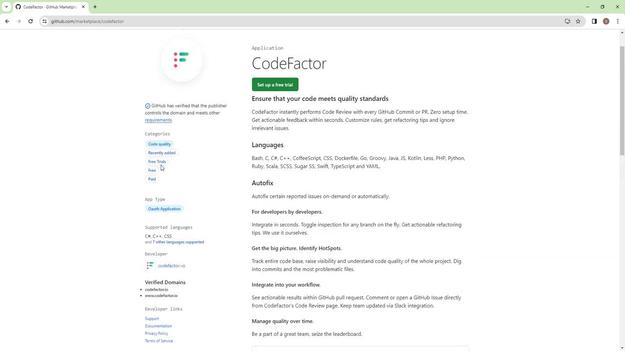 
Action: Mouse moved to (160, 169)
Screenshot: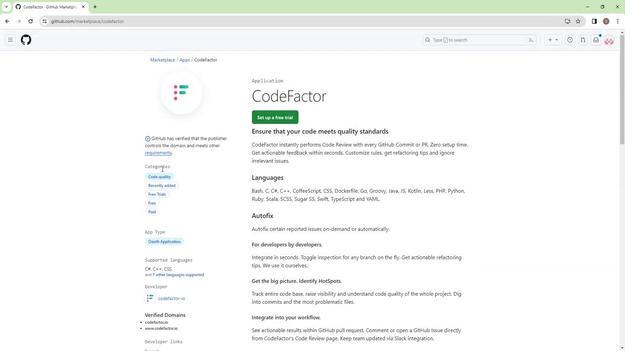
Action: Mouse scrolled (160, 169) with delta (0, 0)
Screenshot: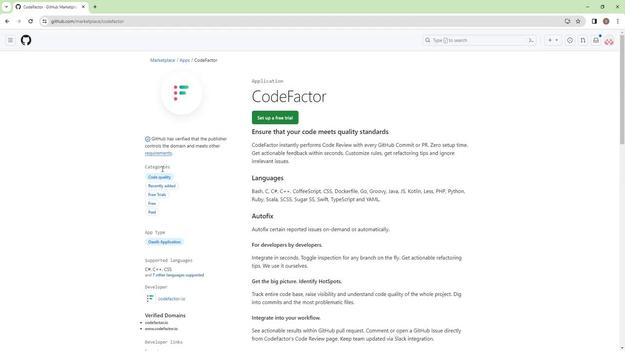 
Action: Mouse scrolled (160, 169) with delta (0, 0)
Screenshot: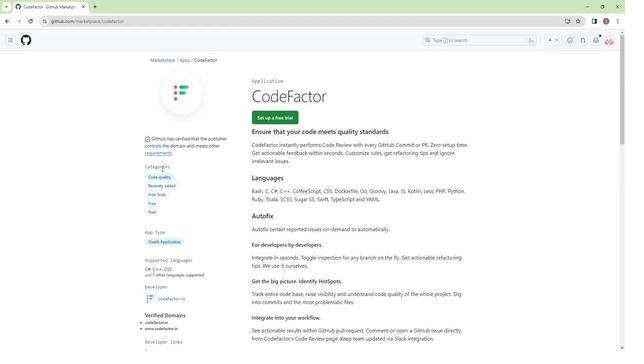 
Action: Mouse scrolled (160, 169) with delta (0, 0)
Screenshot: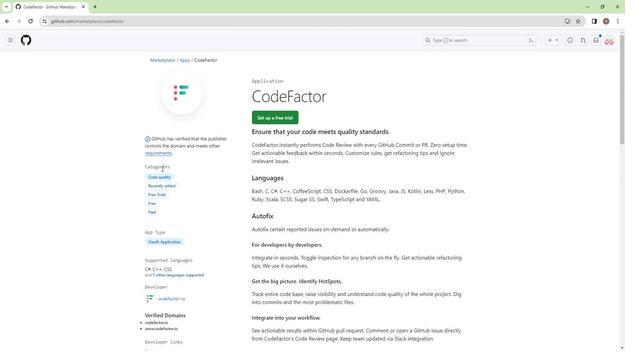 
Action: Mouse scrolled (160, 169) with delta (0, 0)
